 Task: Open the event Second Product Roadmap Review and Future Feature Prioritization on '2024/05/05', change the date to 2024/04/16, change the font style of the description to Times New Roman, set the availability to Away, insert an emoji Green heart, logged in from the account softage.10@softage.net and add another guest for the event, softage.2@softage.net. Change the alignment of the event description to Align right.Change the font color of the description to Light Purple and select an event charm, 
Action: Mouse moved to (295, 131)
Screenshot: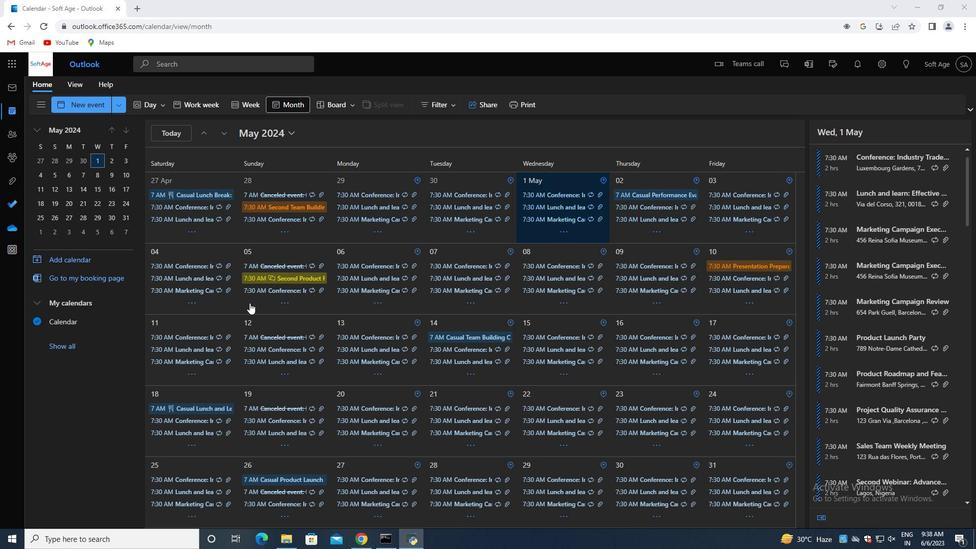 
Action: Mouse pressed left at (295, 131)
Screenshot: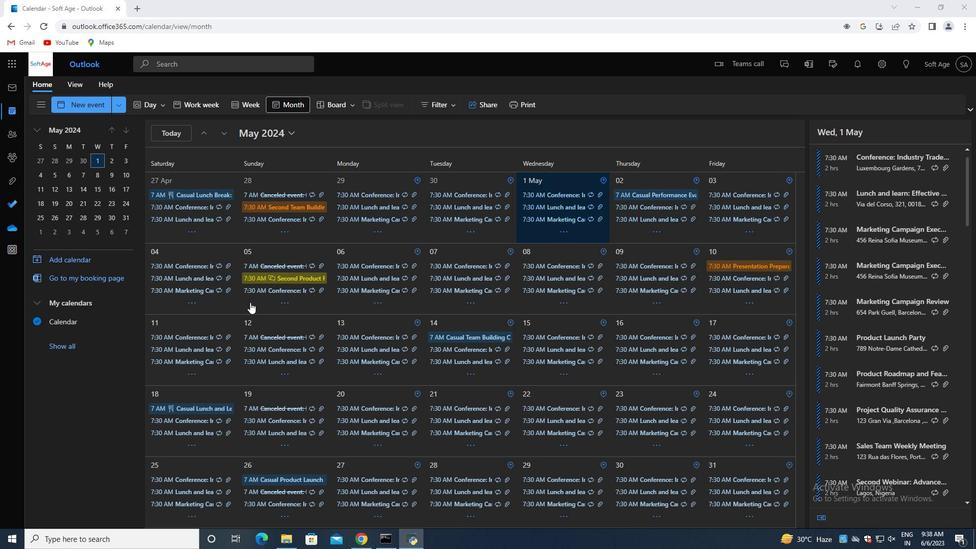 
Action: Mouse moved to (334, 157)
Screenshot: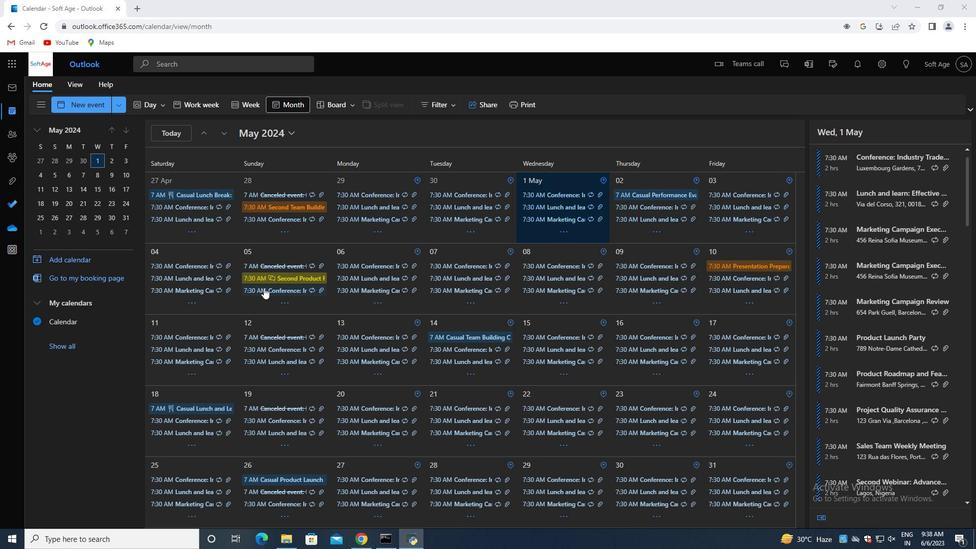 
Action: Mouse pressed left at (334, 157)
Screenshot: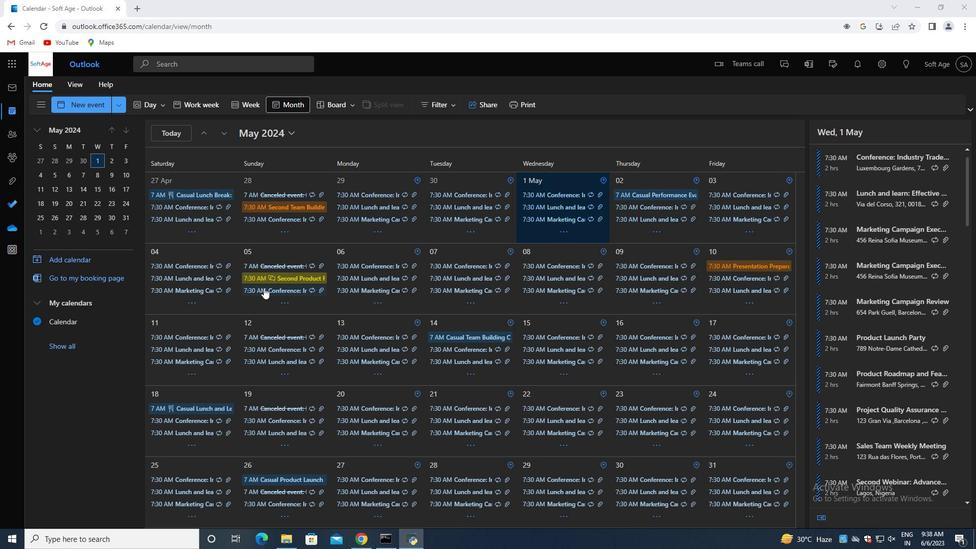 
Action: Mouse moved to (251, 210)
Screenshot: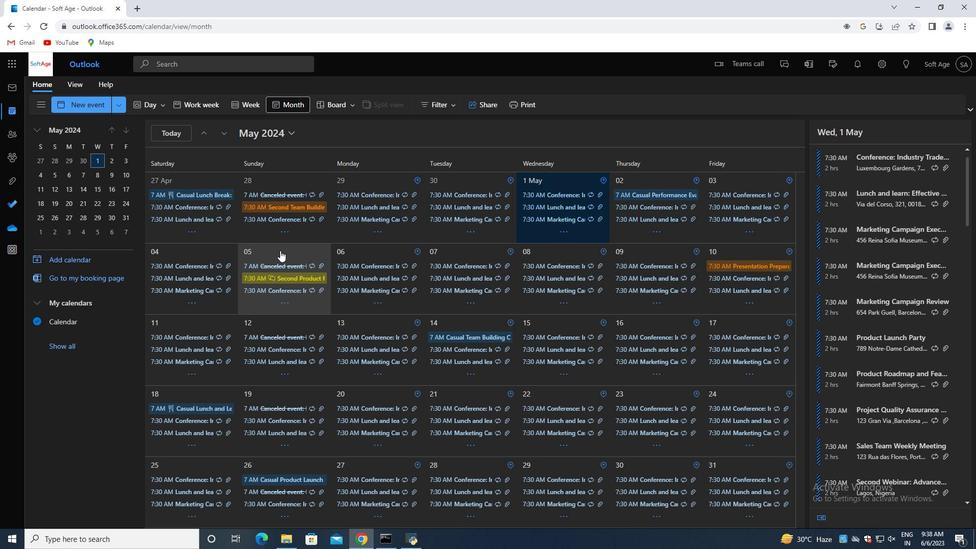 
Action: Mouse pressed left at (251, 210)
Screenshot: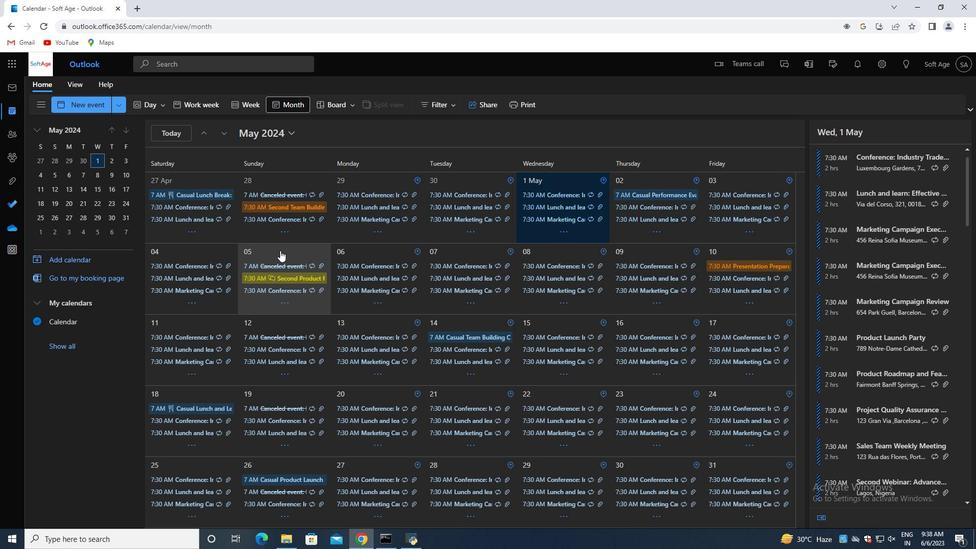 
Action: Mouse moved to (350, 342)
Screenshot: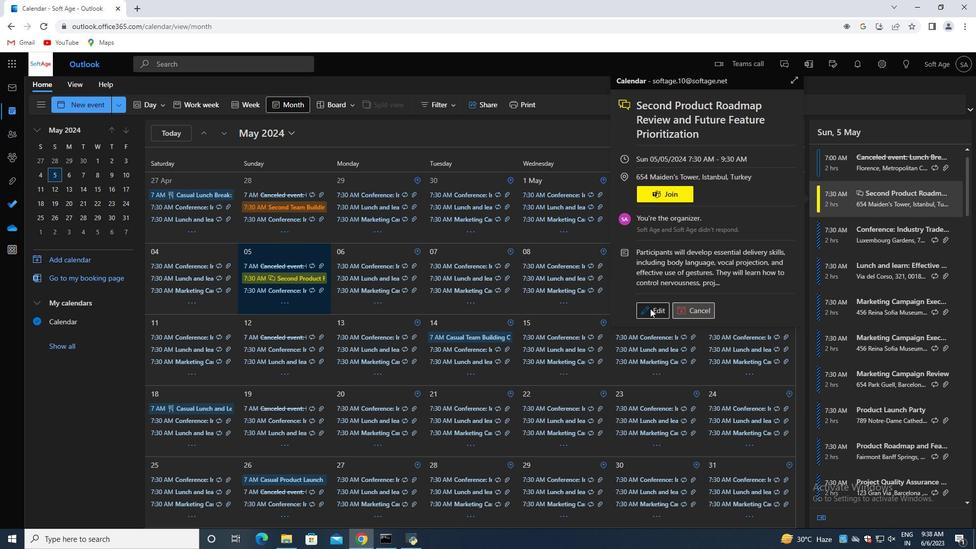 
Action: Mouse scrolled (350, 342) with delta (0, 0)
Screenshot: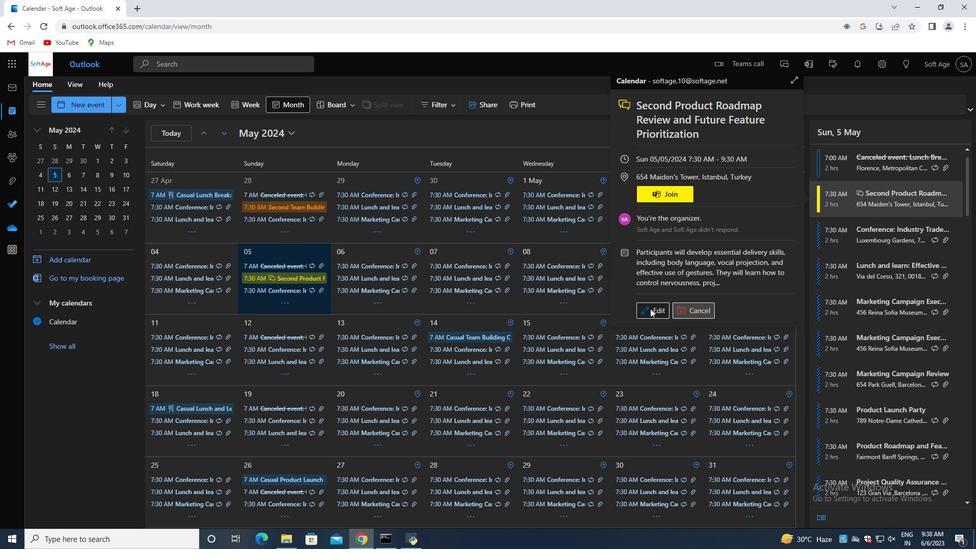 
Action: Mouse moved to (350, 342)
Screenshot: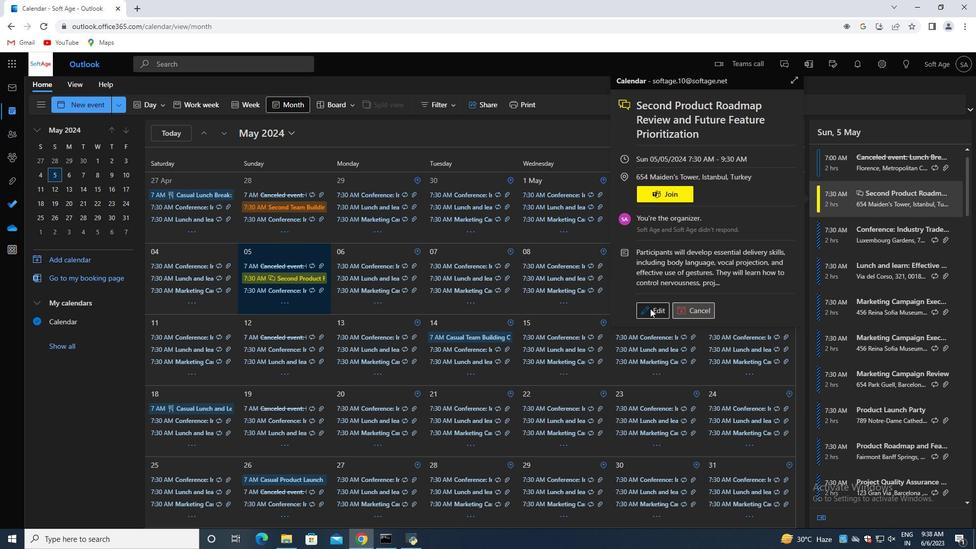 
Action: Mouse scrolled (350, 342) with delta (0, 0)
Screenshot: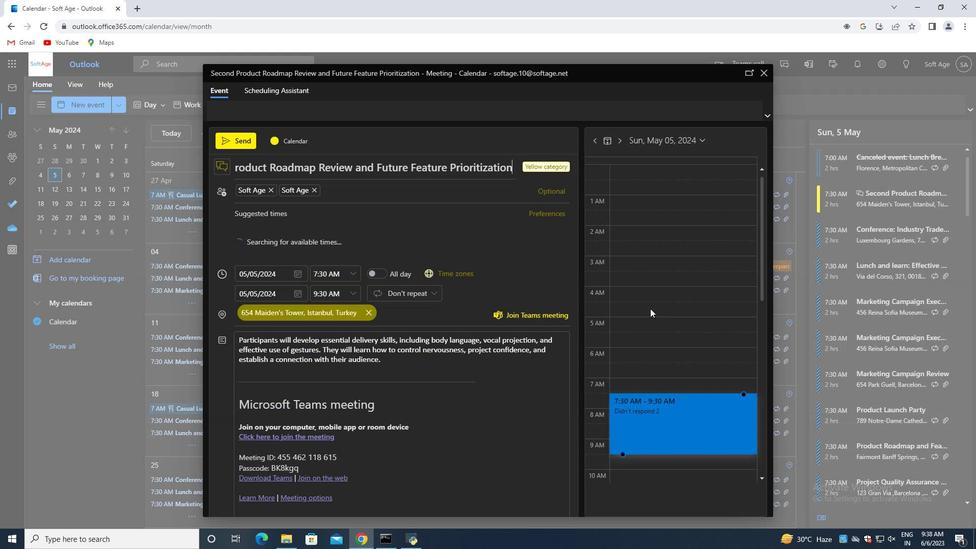 
Action: Mouse moved to (525, 138)
Screenshot: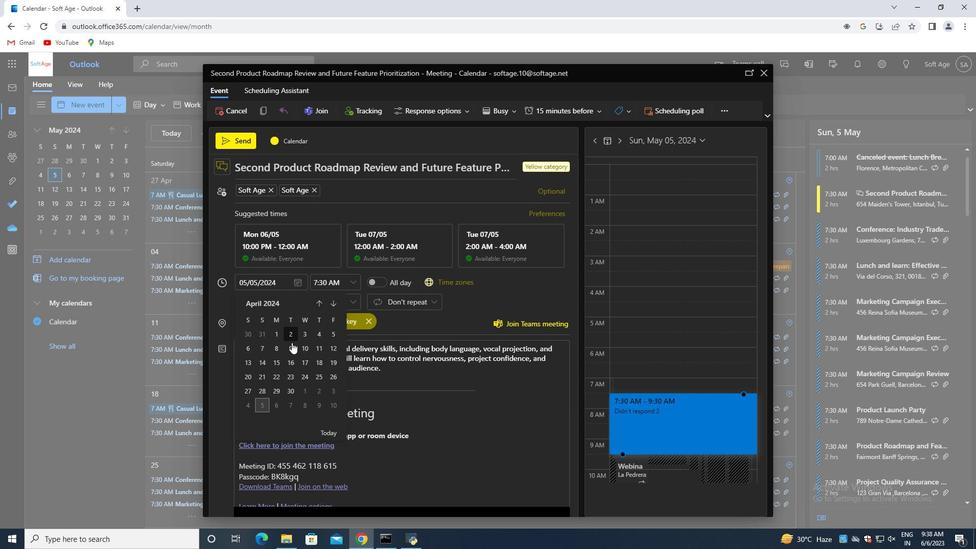 
Action: Mouse pressed left at (525, 138)
Screenshot: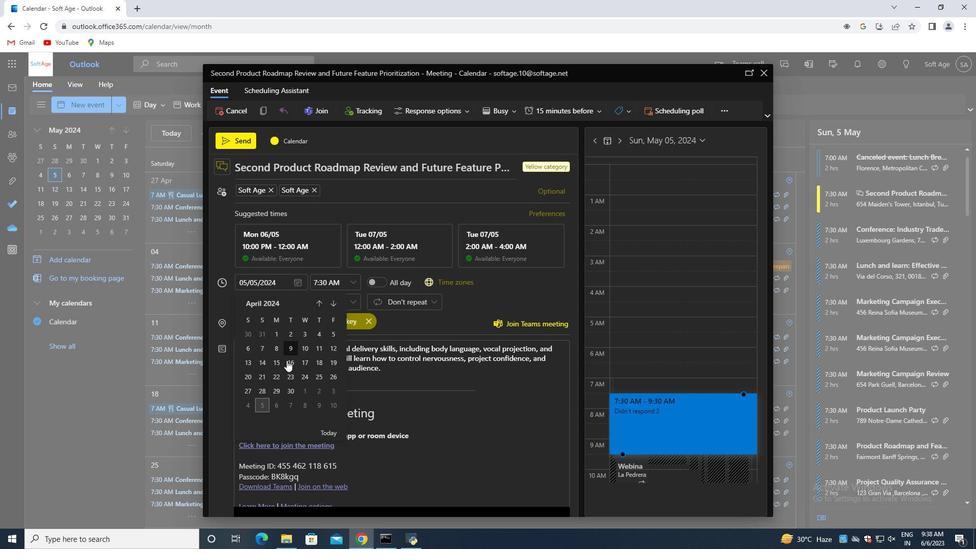
Action: Mouse moved to (280, 250)
Screenshot: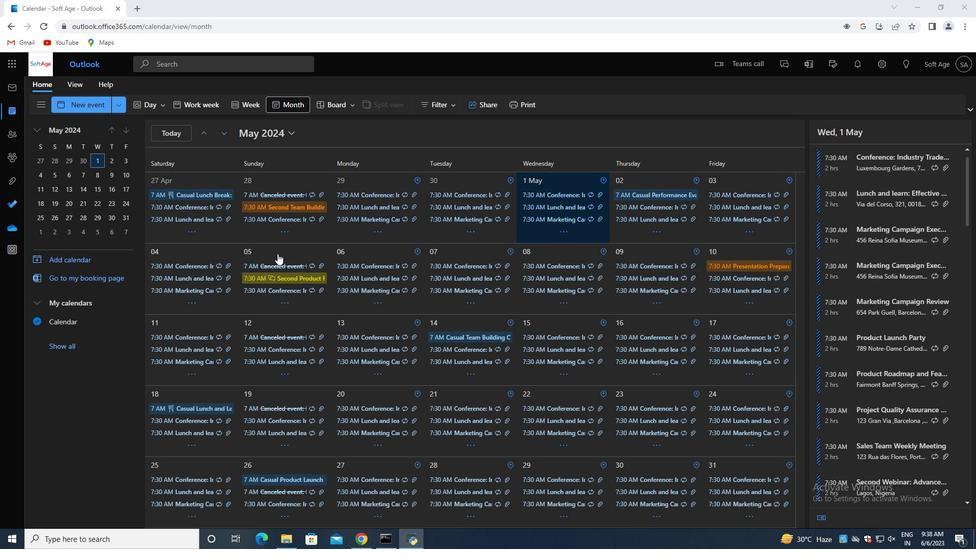 
Action: Mouse pressed left at (280, 250)
Screenshot: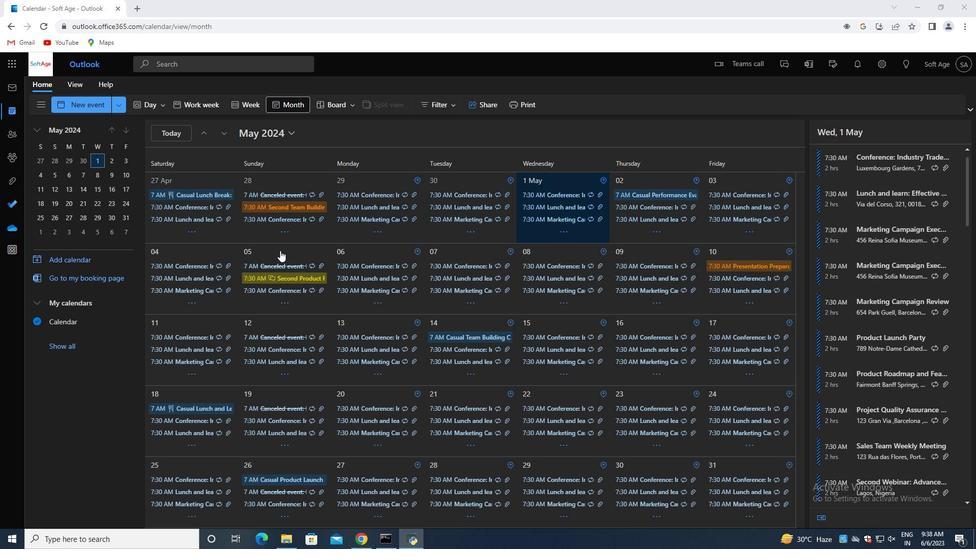 
Action: Mouse moved to (937, 210)
Screenshot: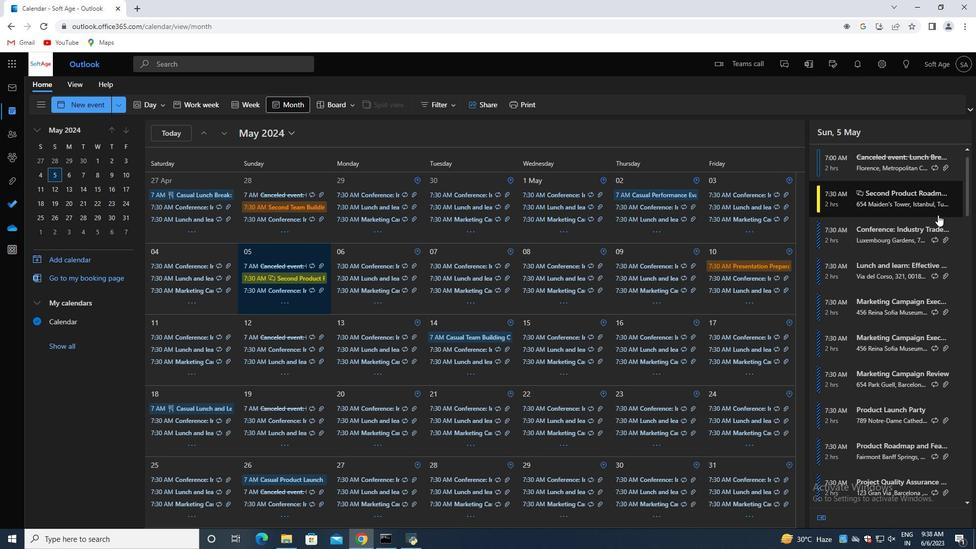 
Action: Mouse pressed left at (937, 210)
Screenshot: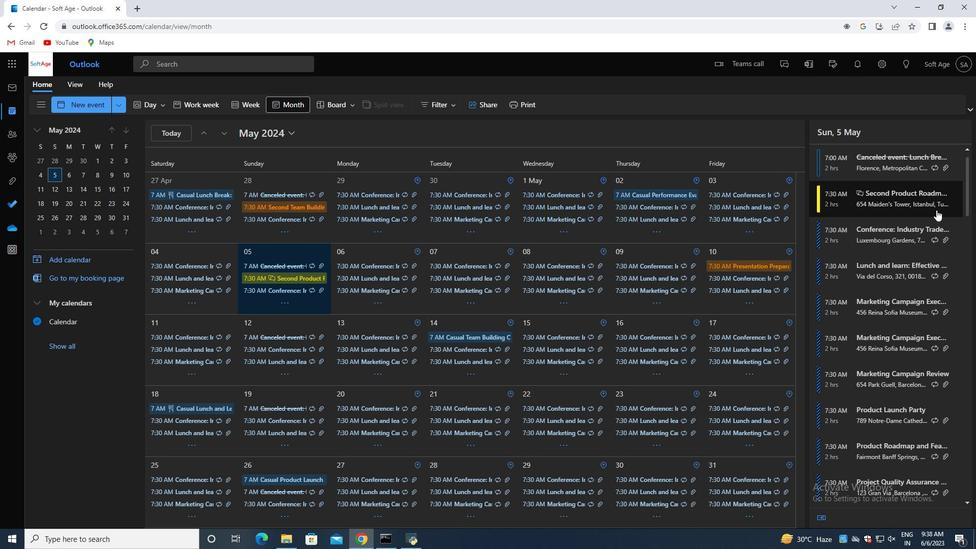 
Action: Mouse moved to (650, 308)
Screenshot: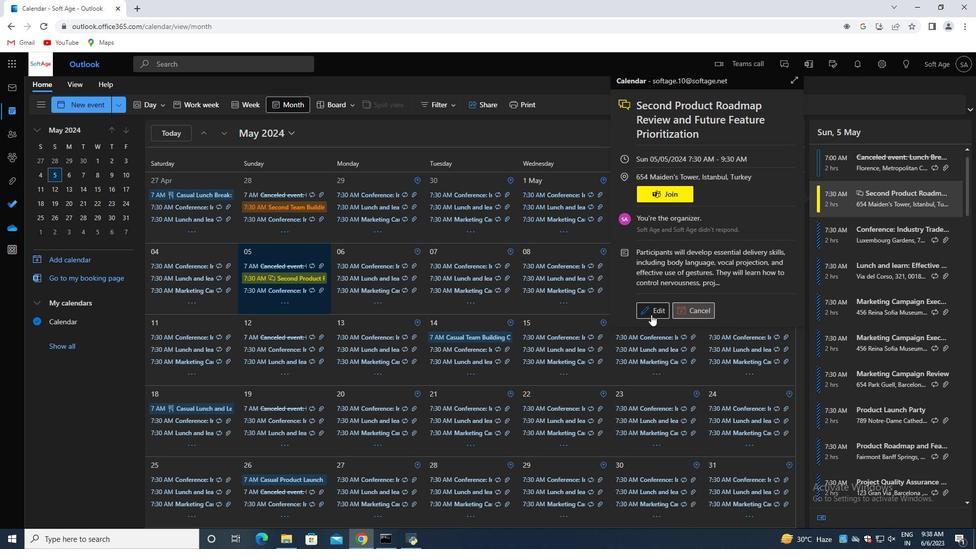 
Action: Mouse pressed left at (650, 308)
Screenshot: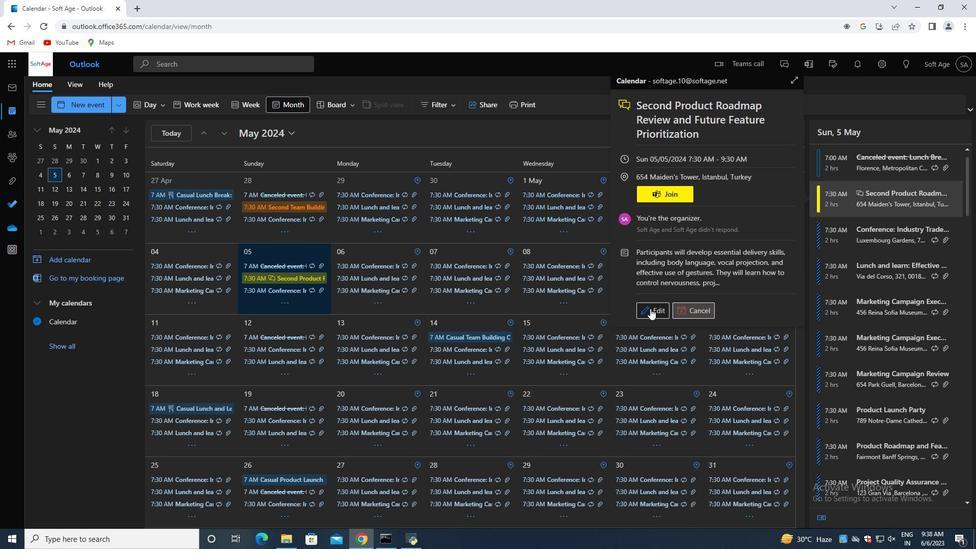 
Action: Mouse moved to (297, 279)
Screenshot: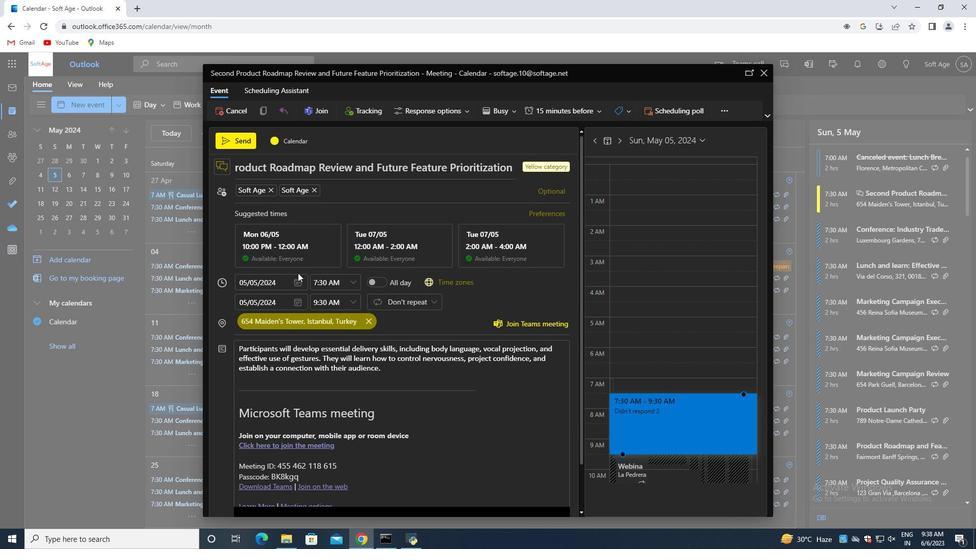 
Action: Mouse pressed left at (297, 279)
Screenshot: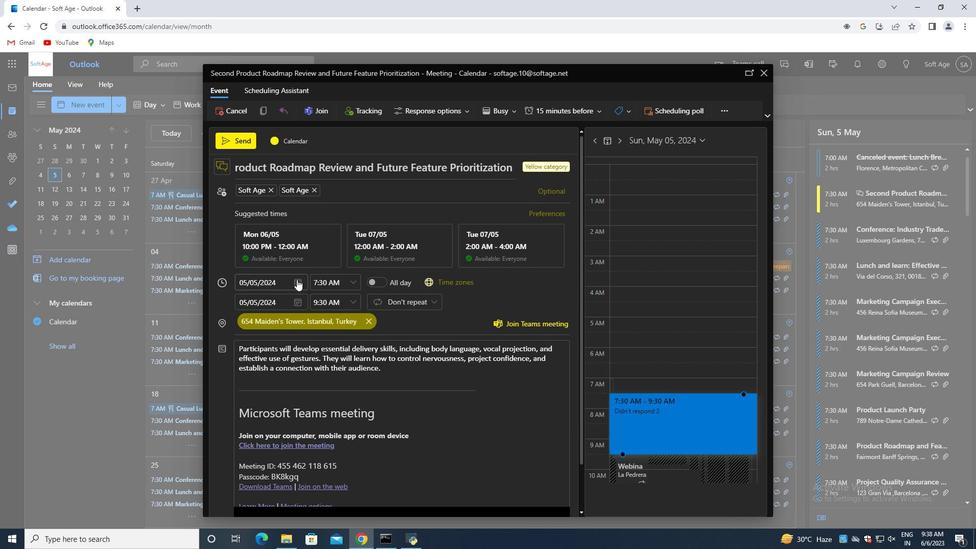 
Action: Mouse moved to (318, 302)
Screenshot: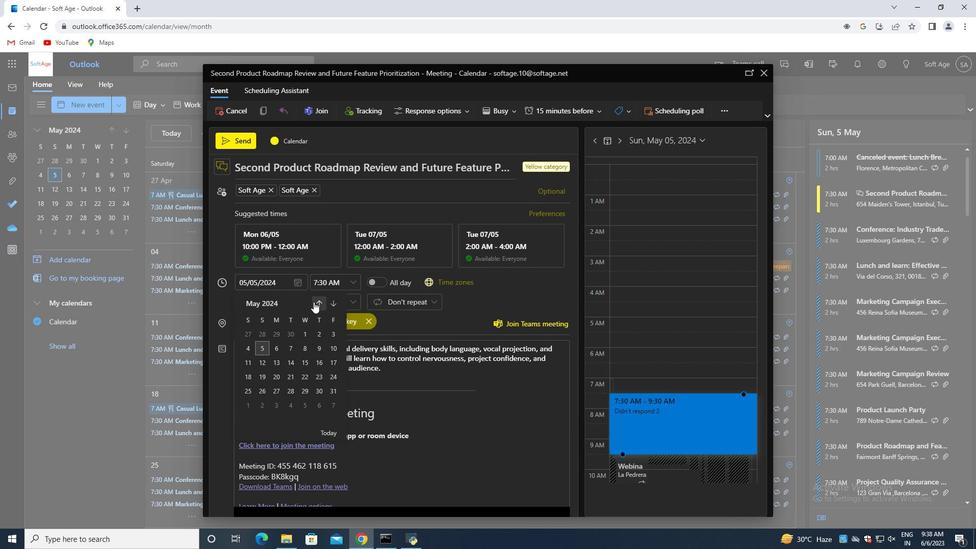 
Action: Mouse pressed left at (318, 302)
Screenshot: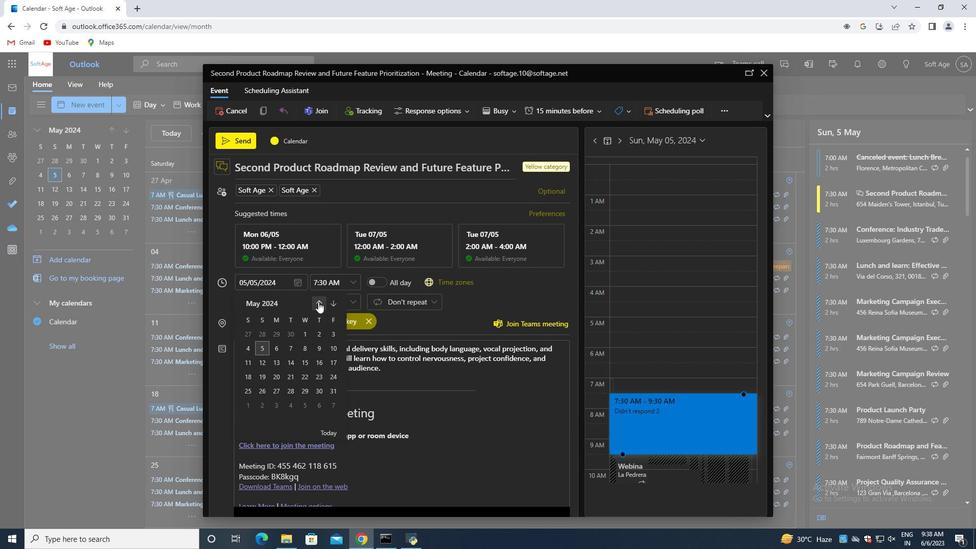 
Action: Mouse moved to (290, 361)
Screenshot: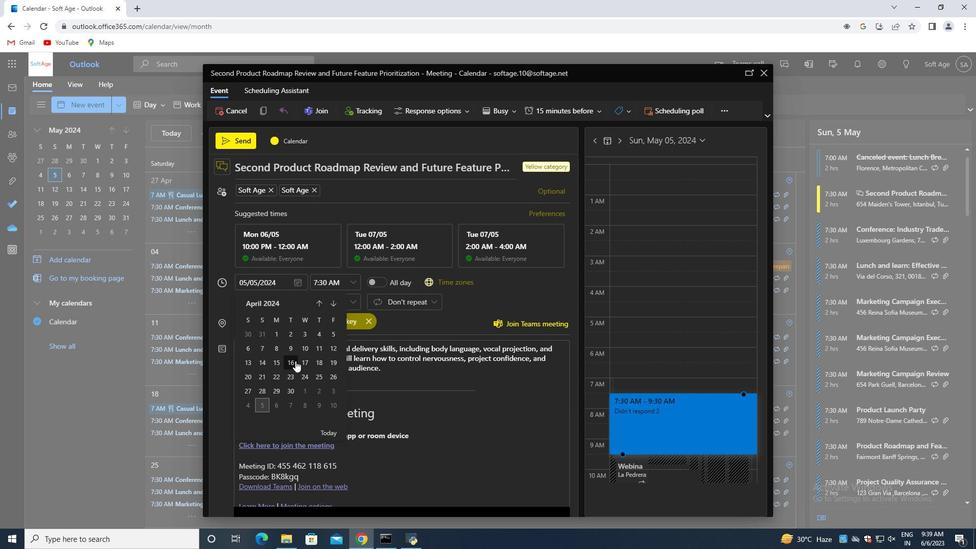 
Action: Mouse pressed left at (290, 361)
Screenshot: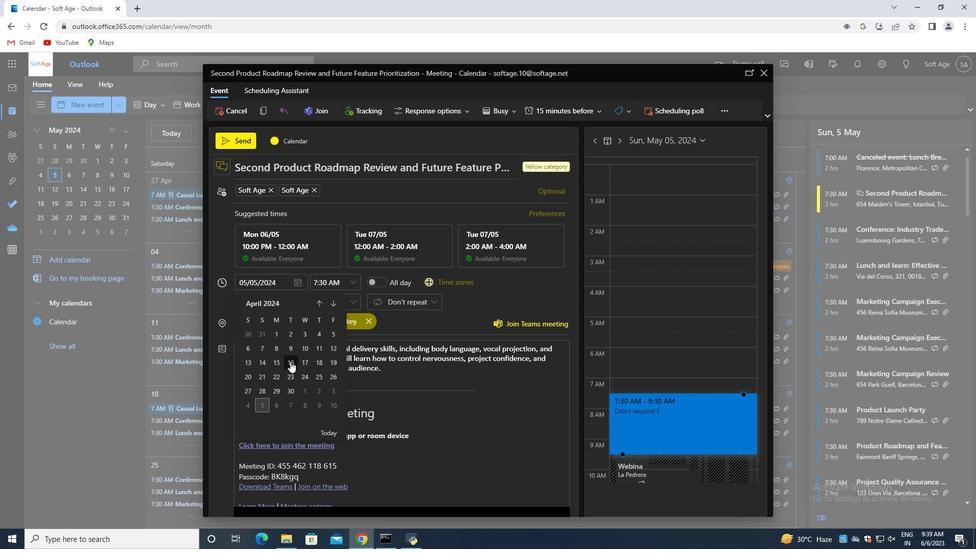 
Action: Mouse moved to (389, 370)
Screenshot: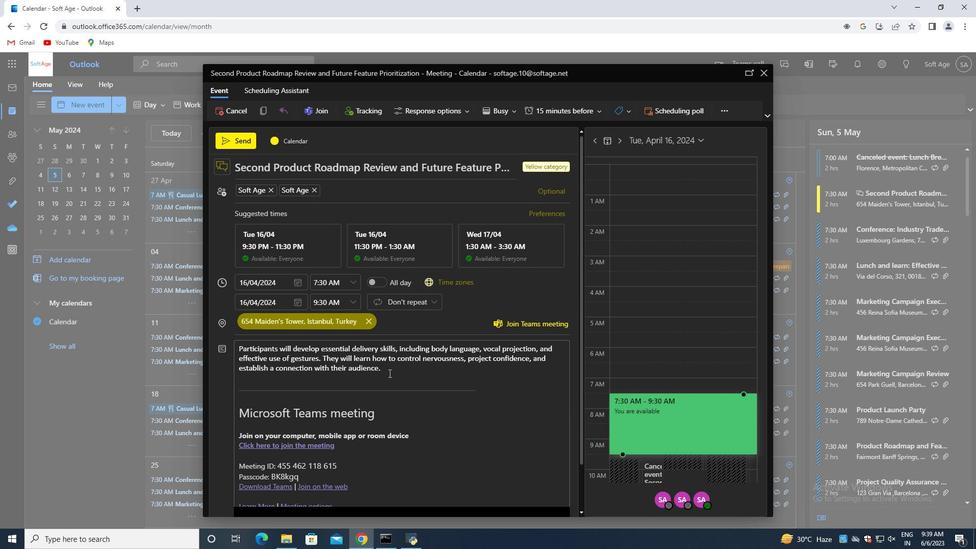 
Action: Mouse pressed left at (389, 370)
Screenshot: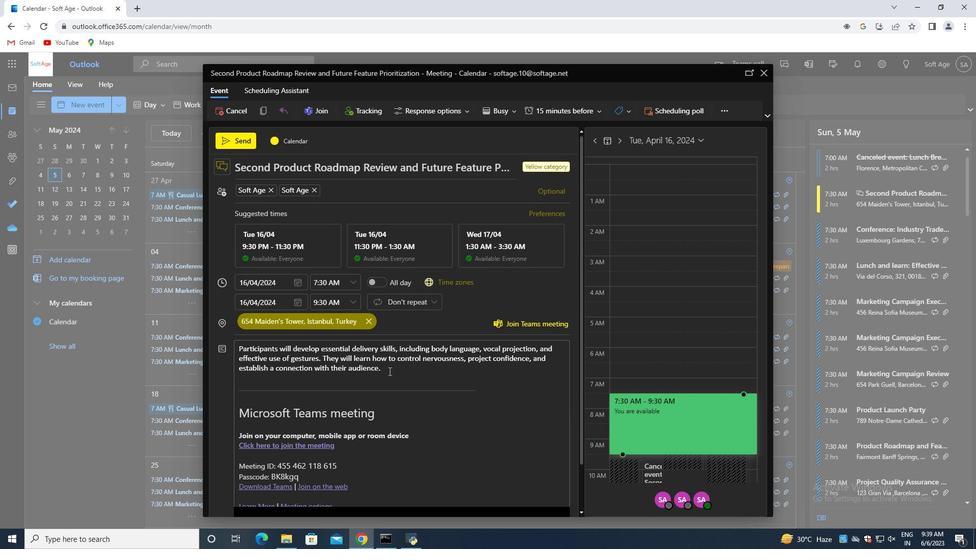 
Action: Mouse pressed left at (389, 370)
Screenshot: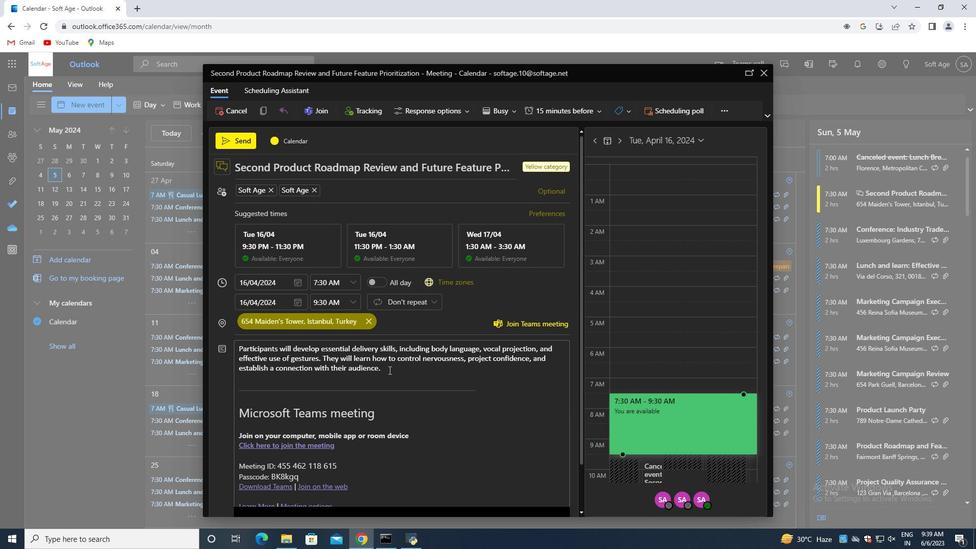 
Action: Mouse pressed left at (389, 370)
Screenshot: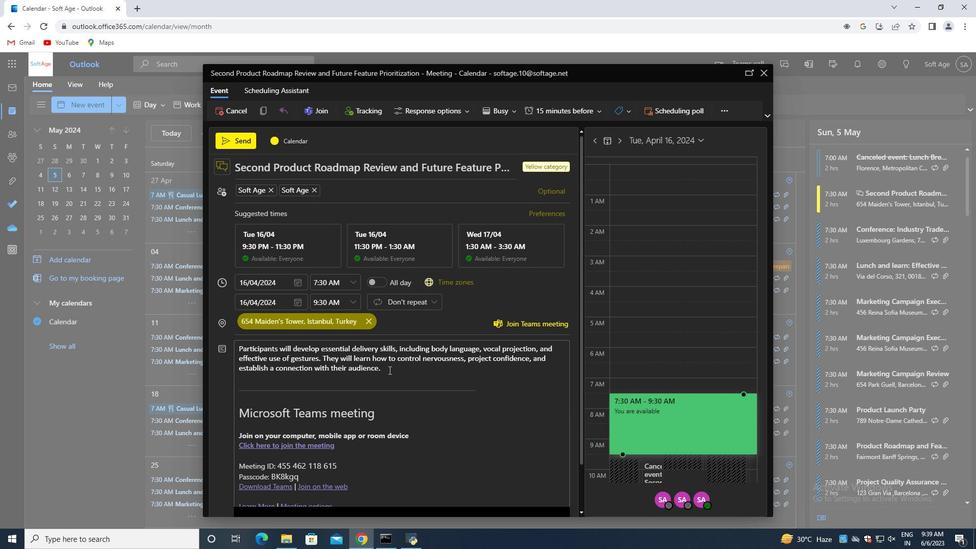
Action: Mouse pressed left at (389, 370)
Screenshot: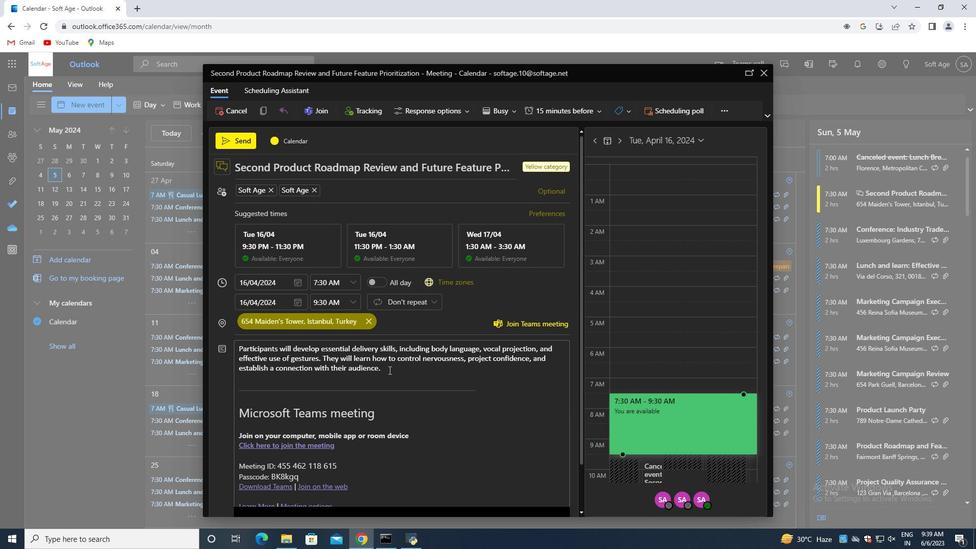 
Action: Mouse moved to (370, 410)
Screenshot: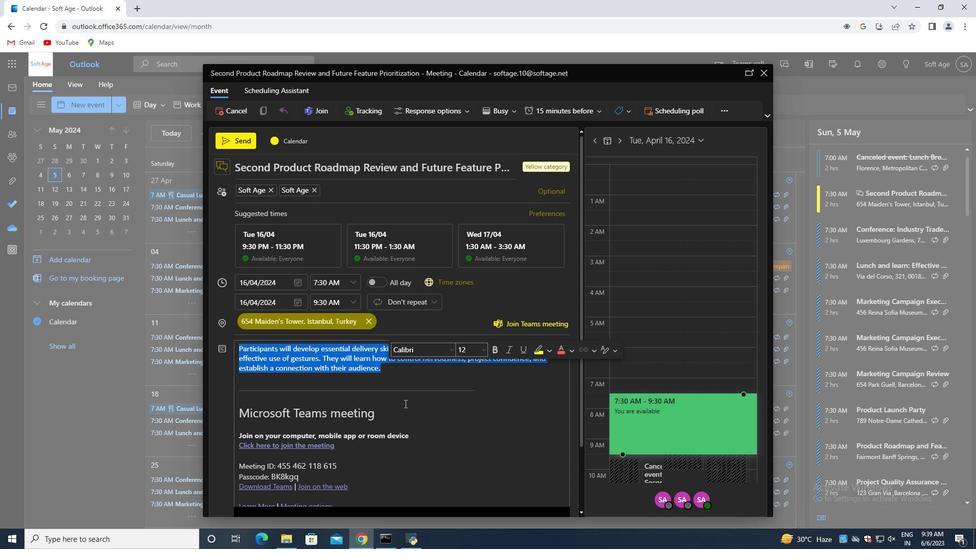 
Action: Mouse scrolled (370, 409) with delta (0, 0)
Screenshot: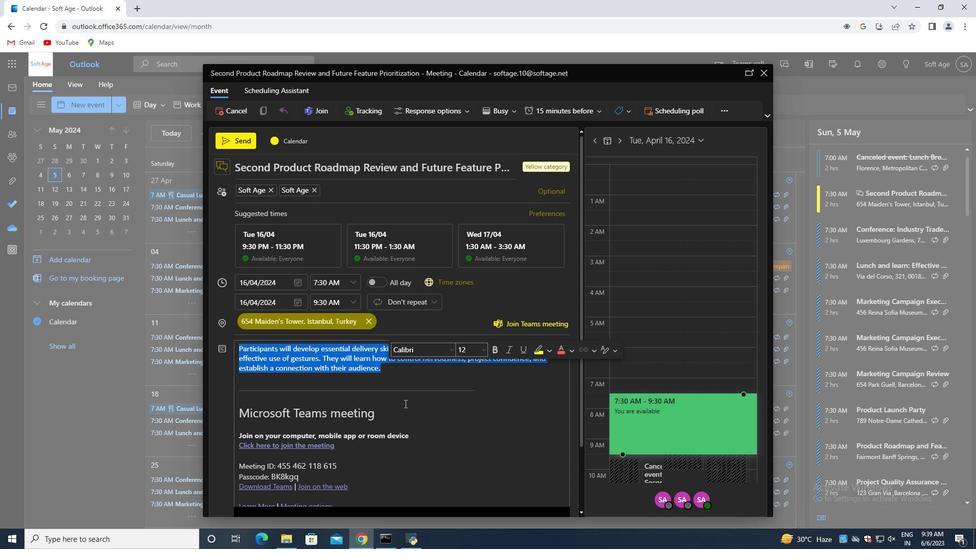 
Action: Mouse moved to (368, 411)
Screenshot: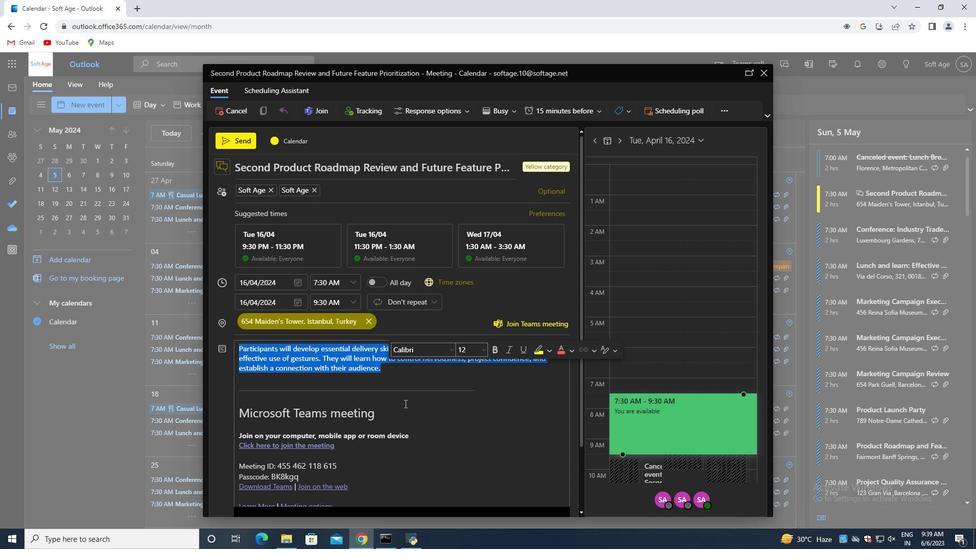 
Action: Mouse scrolled (368, 410) with delta (0, 0)
Screenshot: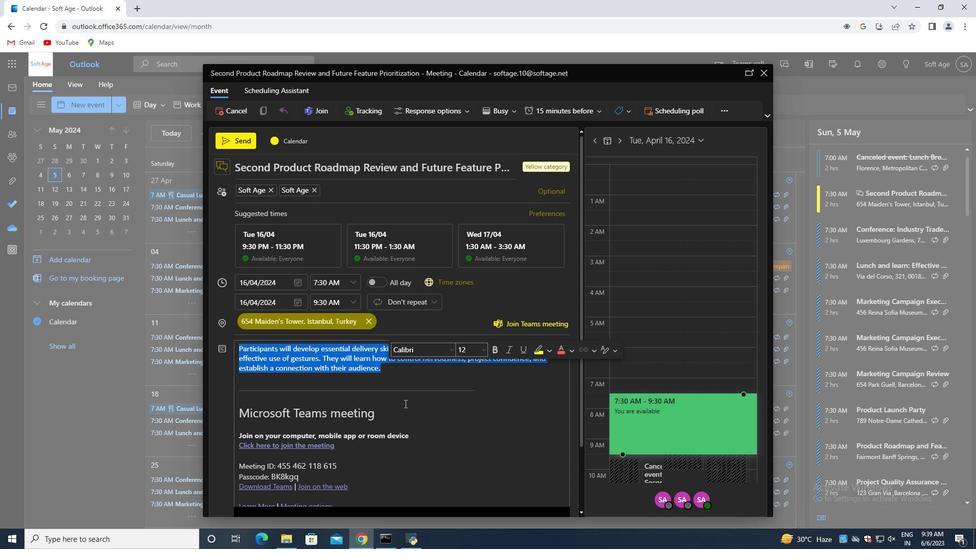 
Action: Mouse moved to (367, 413)
Screenshot: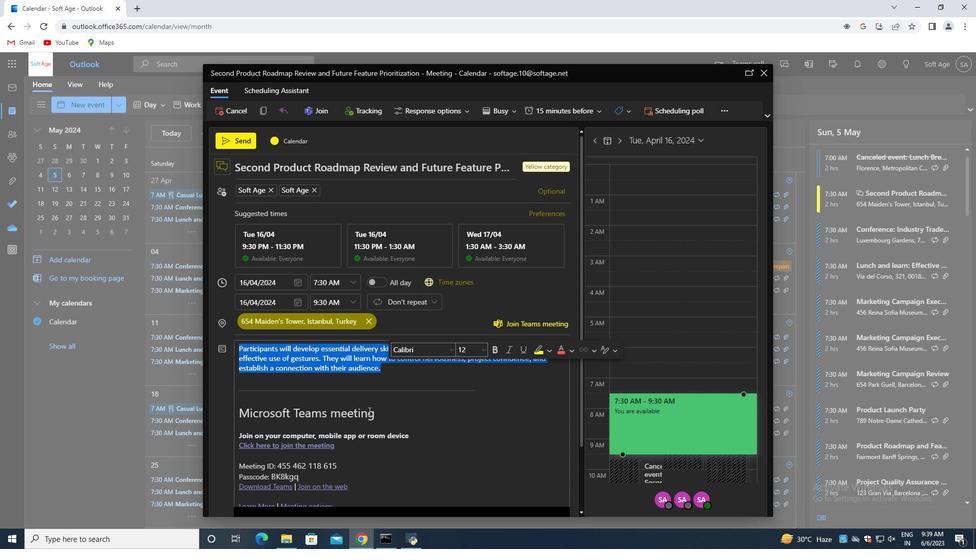 
Action: Mouse scrolled (368, 412) with delta (0, 0)
Screenshot: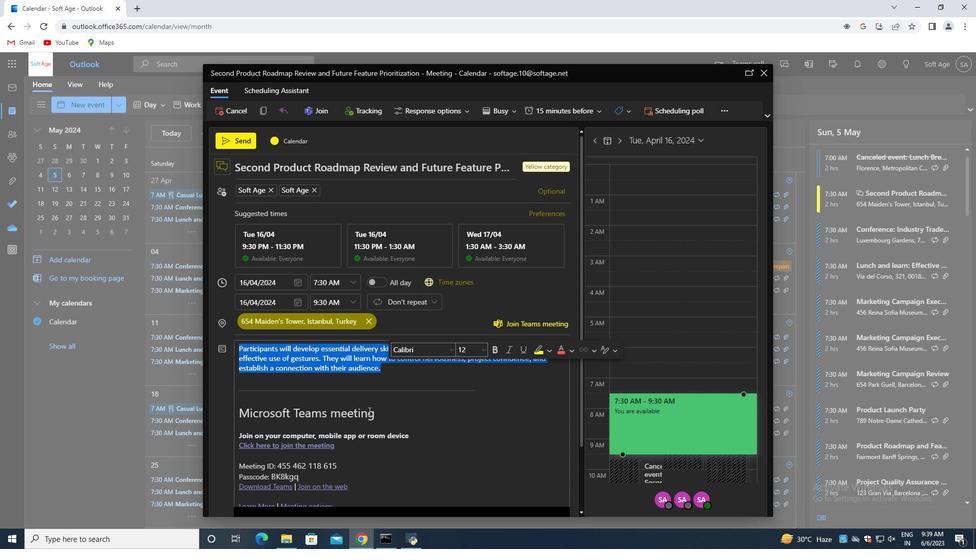 
Action: Mouse moved to (365, 415)
Screenshot: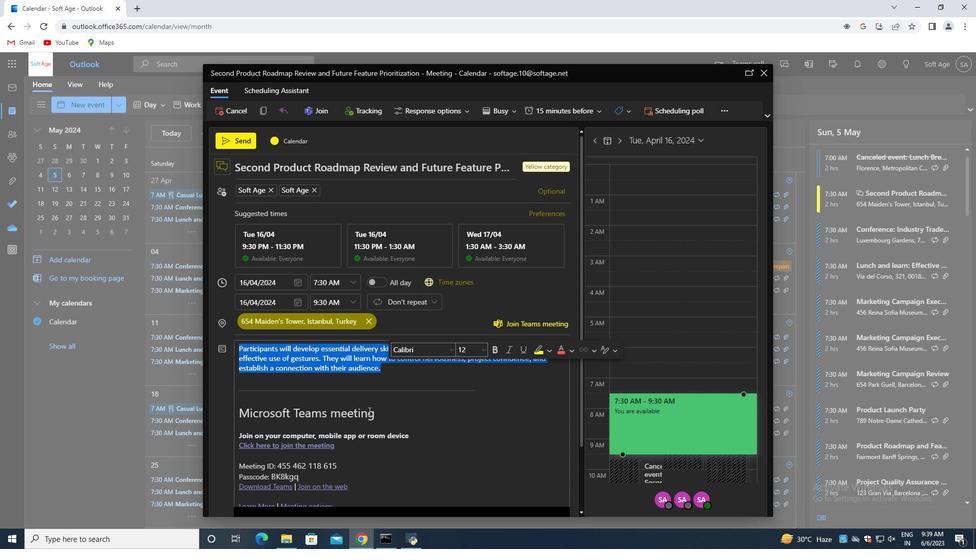 
Action: Mouse scrolled (367, 413) with delta (0, 0)
Screenshot: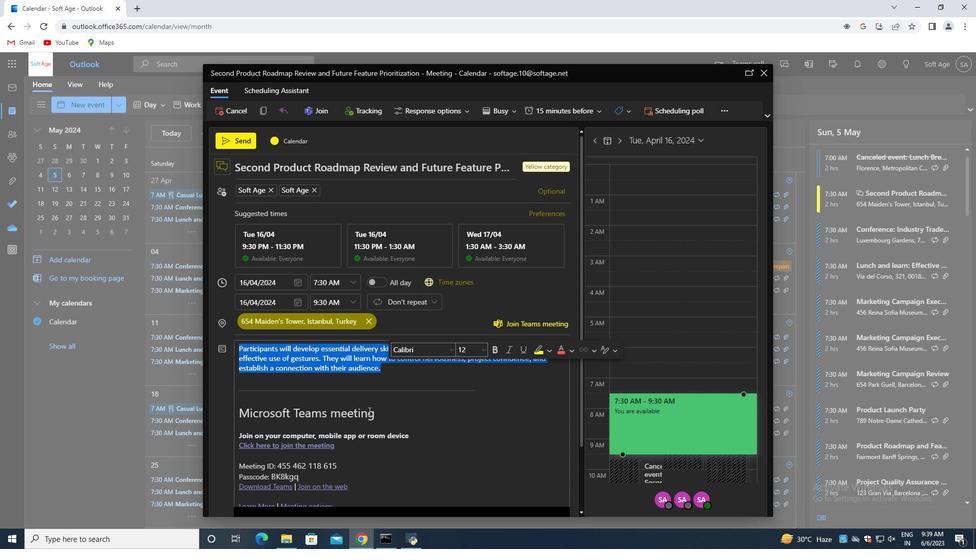 
Action: Mouse moved to (348, 415)
Screenshot: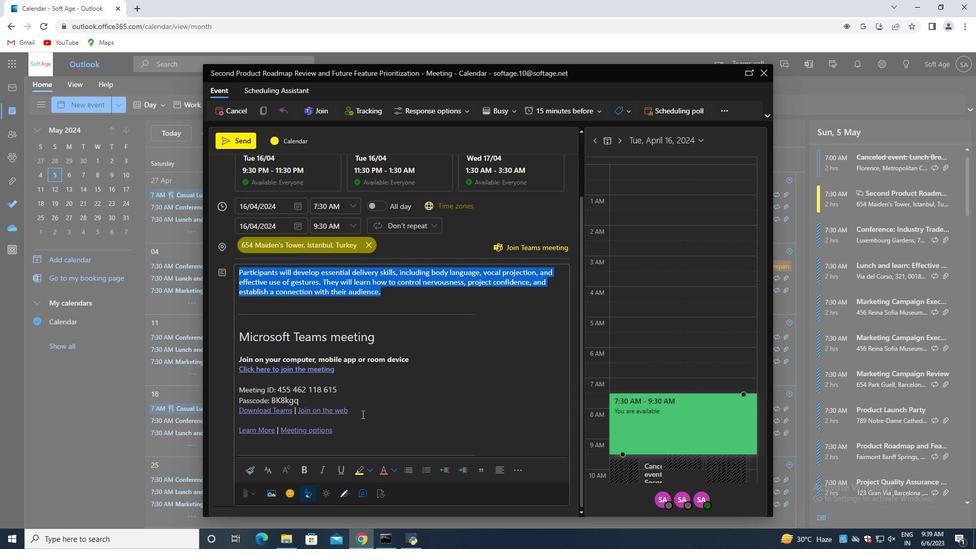 
Action: Mouse scrolled (348, 414) with delta (0, 0)
Screenshot: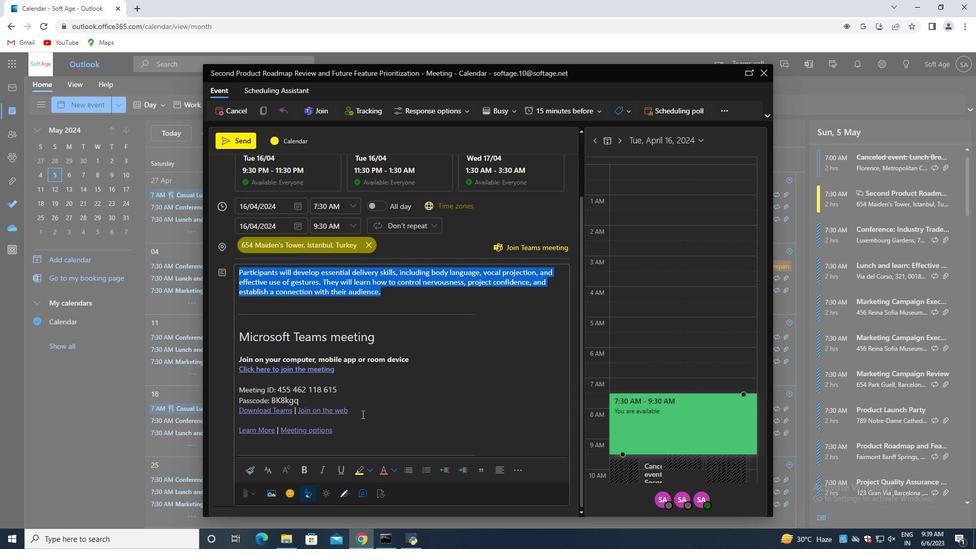 
Action: Mouse moved to (334, 421)
Screenshot: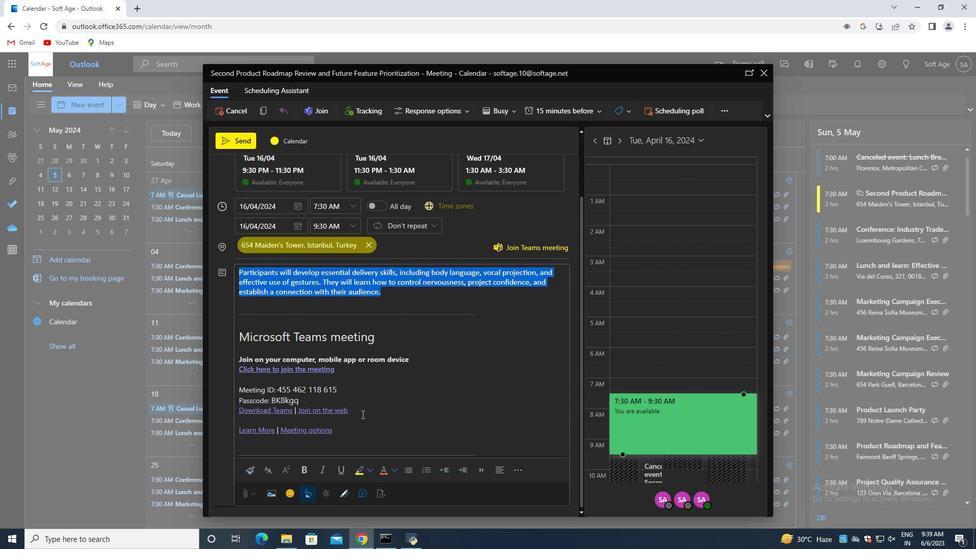 
Action: Mouse scrolled (334, 420) with delta (0, 0)
Screenshot: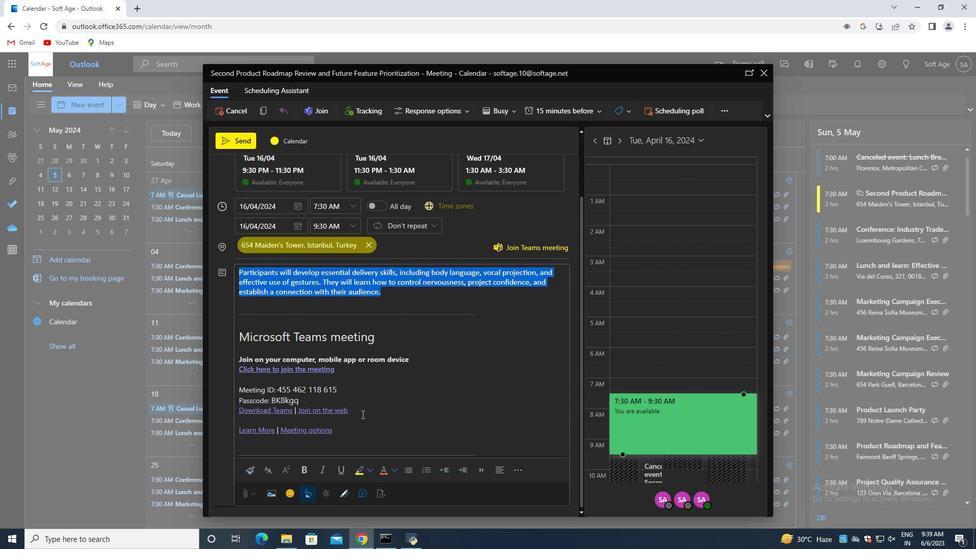
Action: Mouse moved to (264, 464)
Screenshot: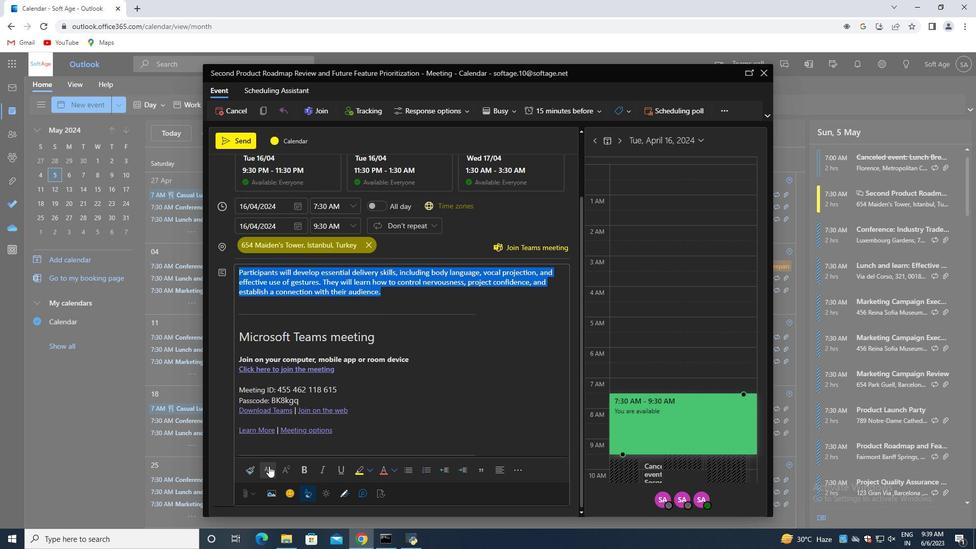 
Action: Mouse pressed left at (264, 464)
Screenshot: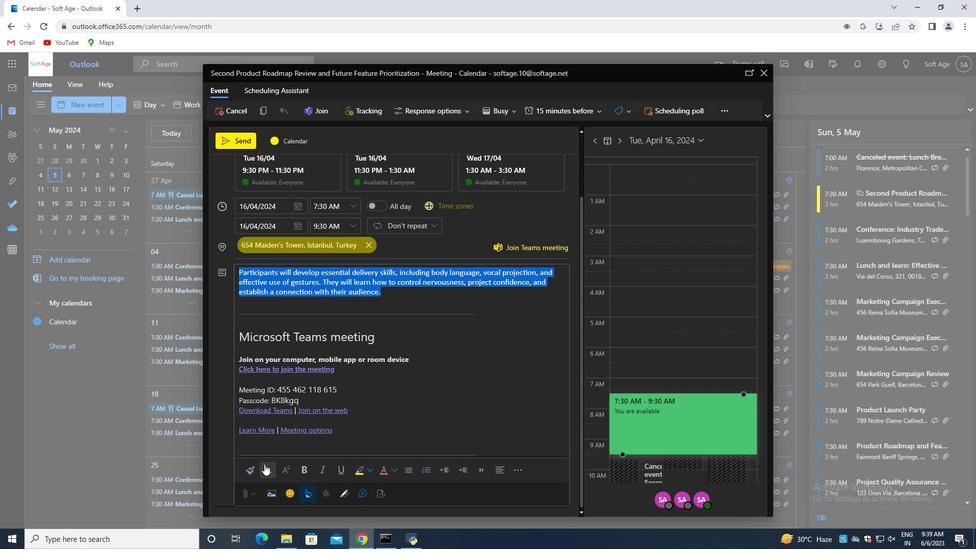 
Action: Mouse moved to (302, 402)
Screenshot: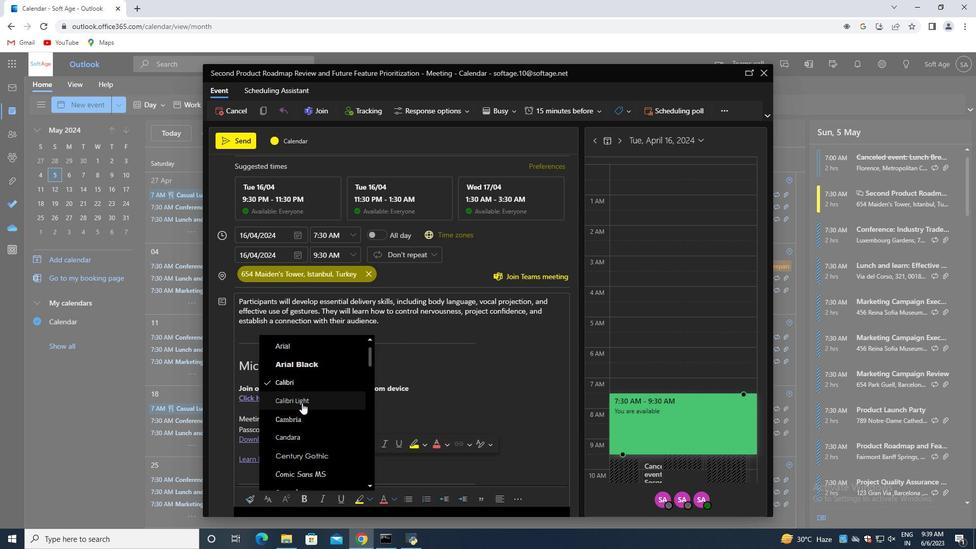 
Action: Mouse scrolled (302, 401) with delta (0, 0)
Screenshot: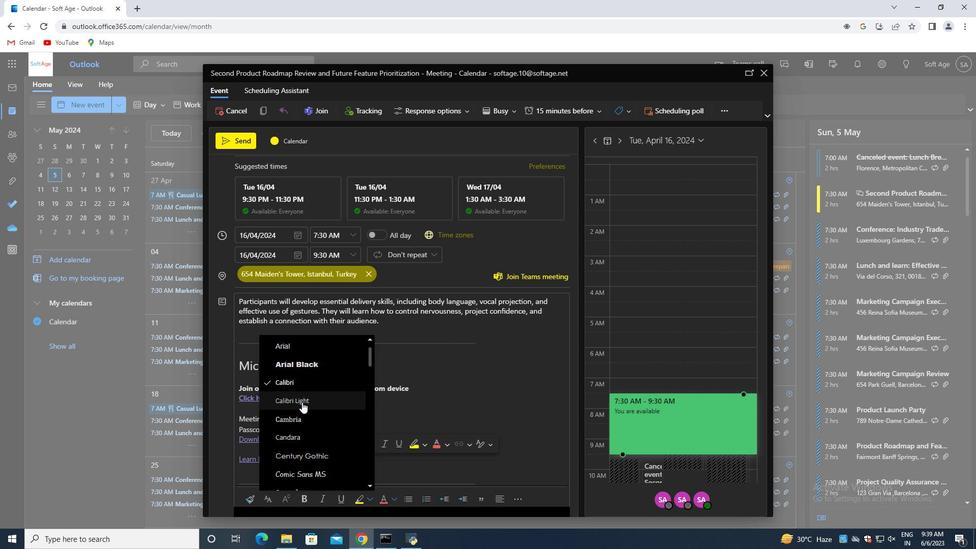 
Action: Mouse scrolled (302, 401) with delta (0, 0)
Screenshot: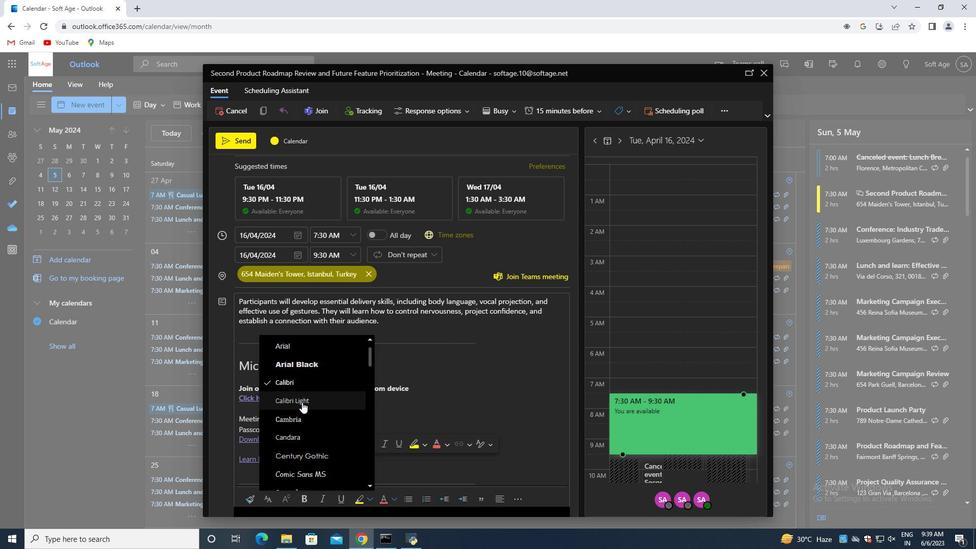 
Action: Mouse scrolled (302, 401) with delta (0, 0)
Screenshot: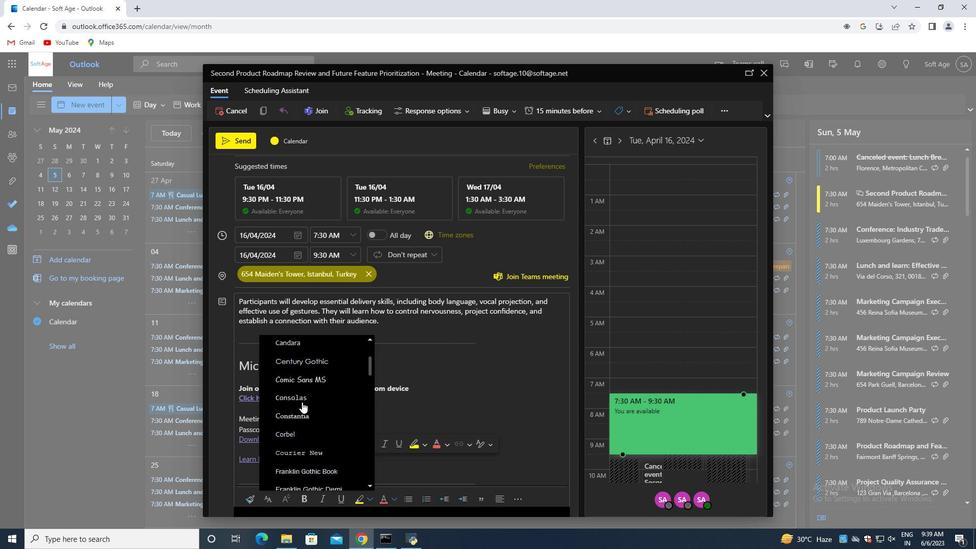 
Action: Mouse scrolled (302, 401) with delta (0, 0)
Screenshot: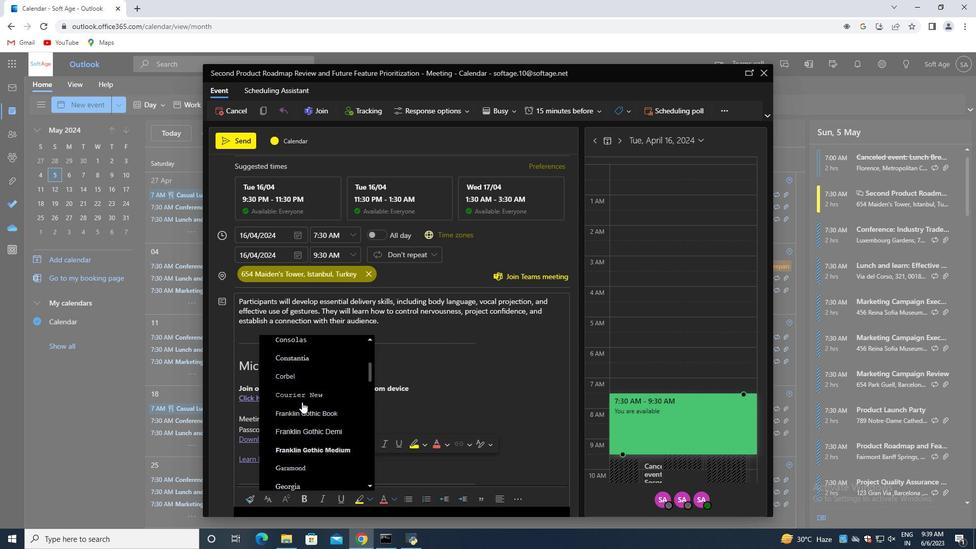 
Action: Mouse scrolled (302, 401) with delta (0, 0)
Screenshot: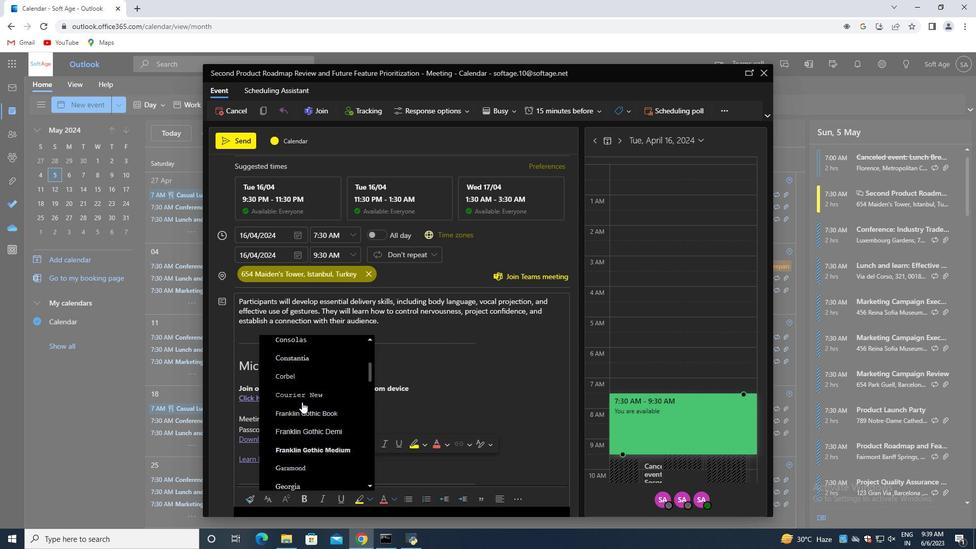 
Action: Mouse scrolled (302, 401) with delta (0, 0)
Screenshot: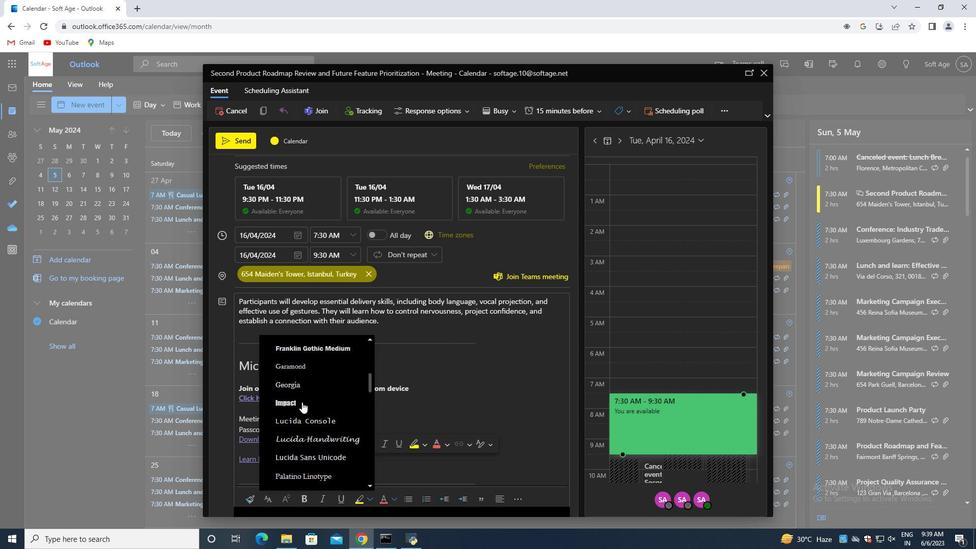 
Action: Mouse scrolled (302, 401) with delta (0, 0)
Screenshot: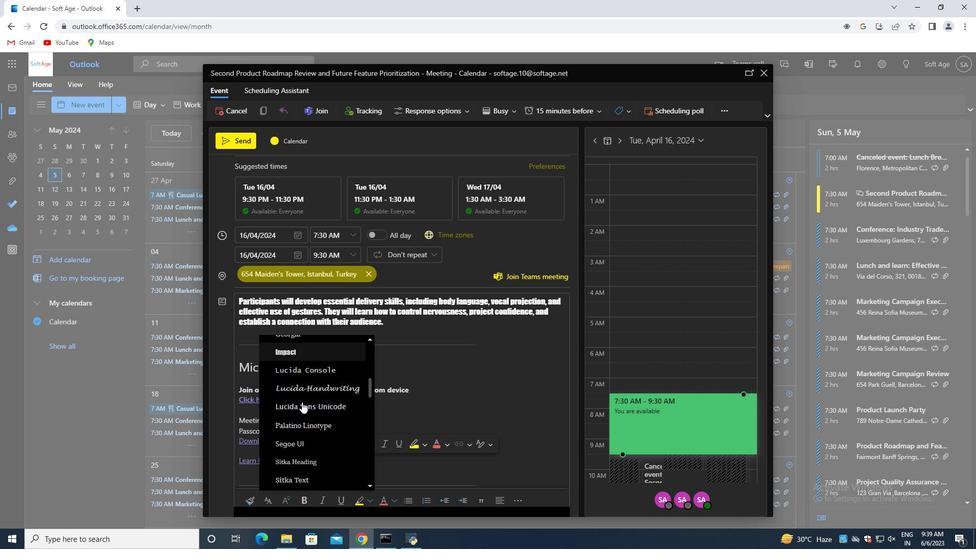 
Action: Mouse scrolled (302, 401) with delta (0, 0)
Screenshot: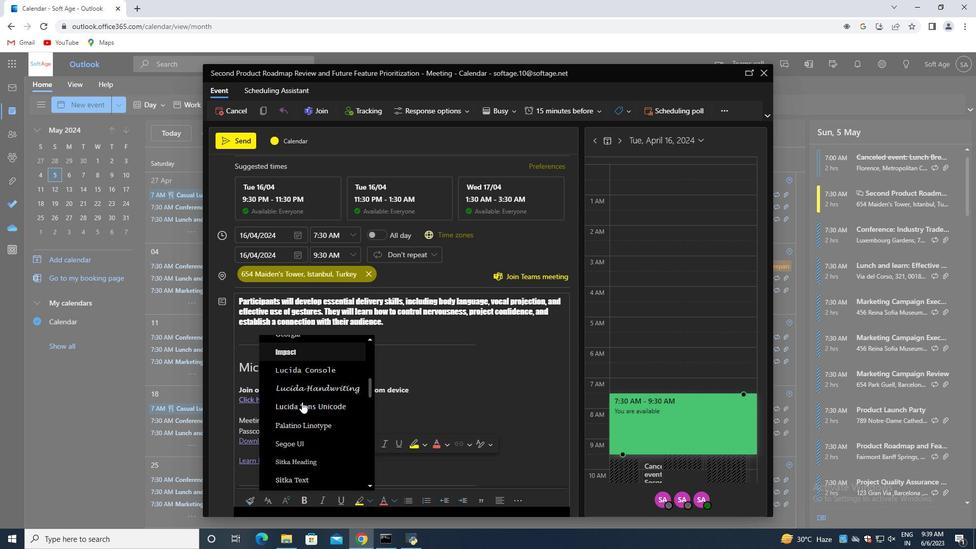 
Action: Mouse scrolled (302, 401) with delta (0, 0)
Screenshot: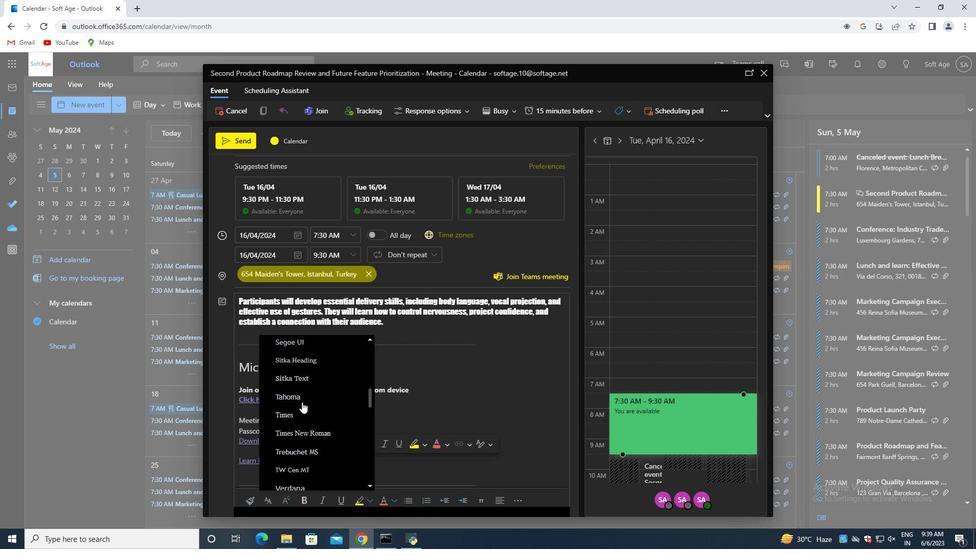 
Action: Mouse moved to (302, 407)
Screenshot: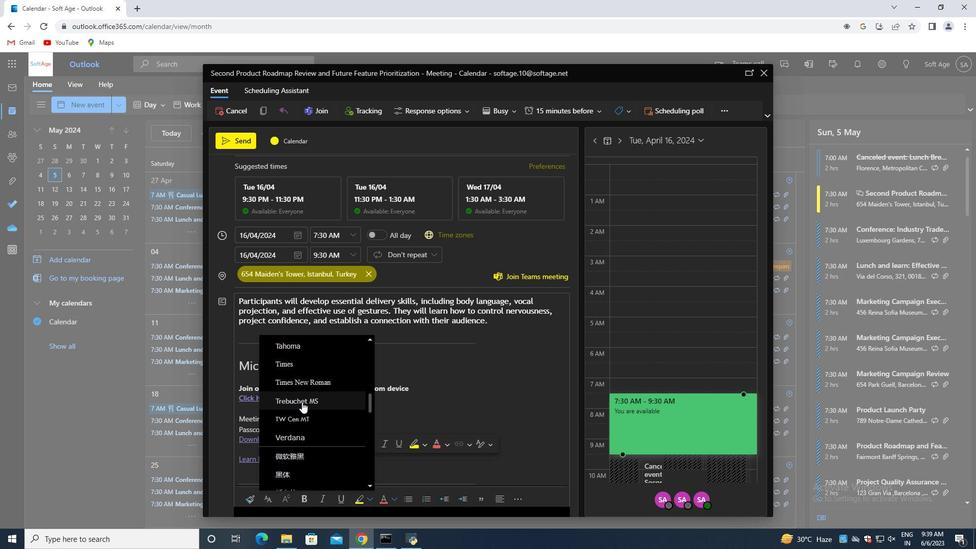 
Action: Mouse scrolled (302, 407) with delta (0, 0)
Screenshot: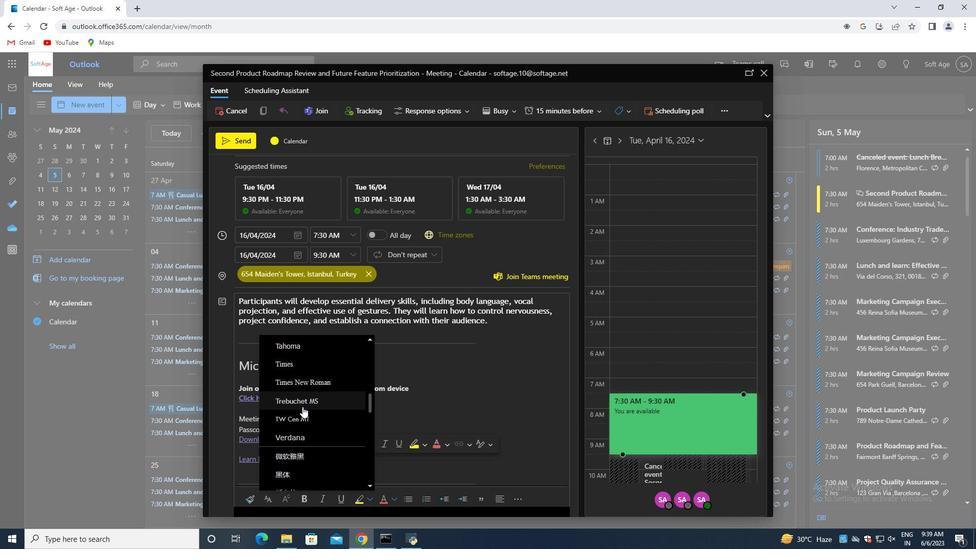 
Action: Mouse moved to (308, 435)
Screenshot: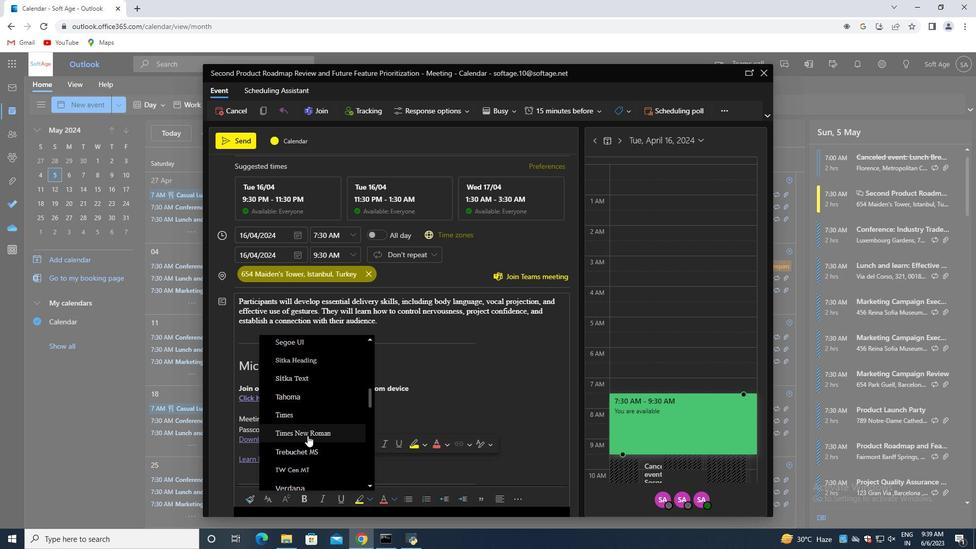 
Action: Mouse pressed left at (308, 435)
Screenshot: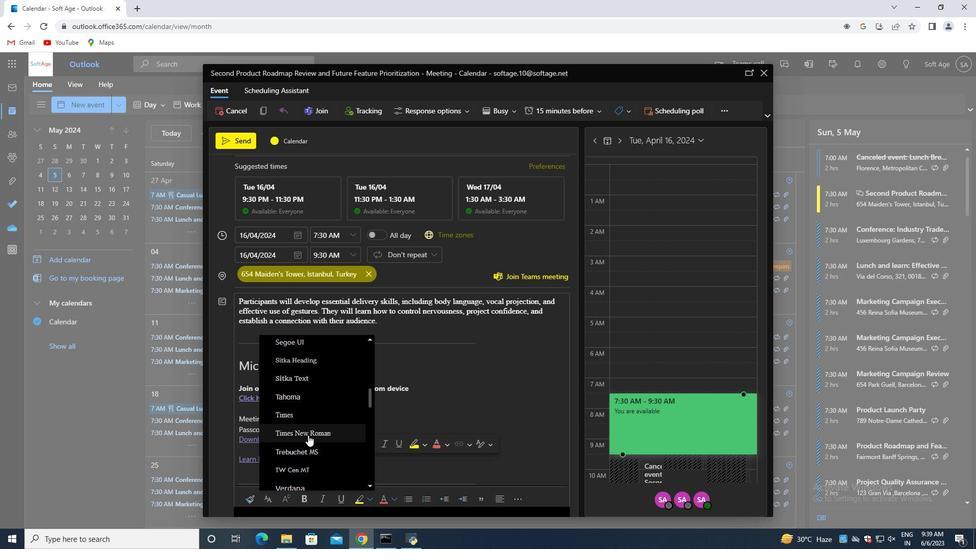 
Action: Mouse moved to (494, 342)
Screenshot: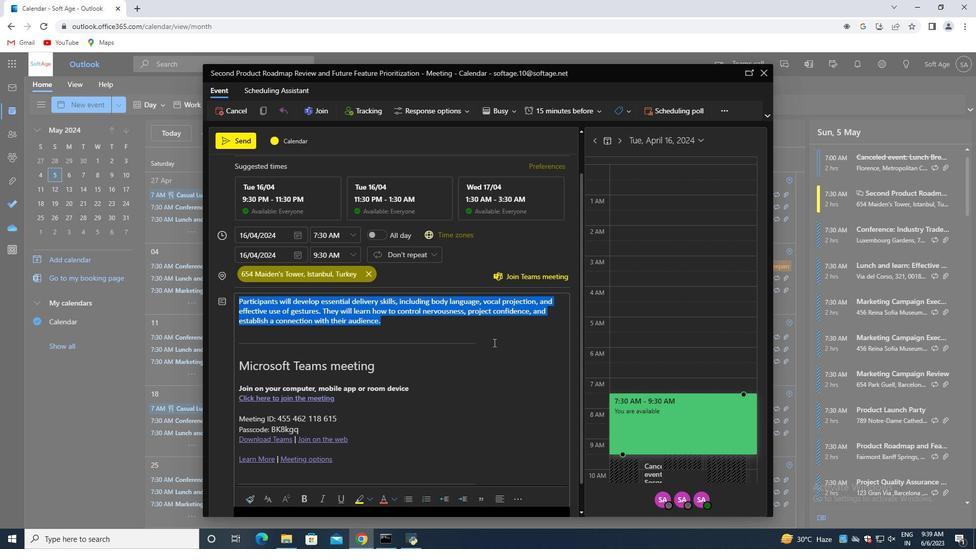 
Action: Mouse scrolled (494, 343) with delta (0, 0)
Screenshot: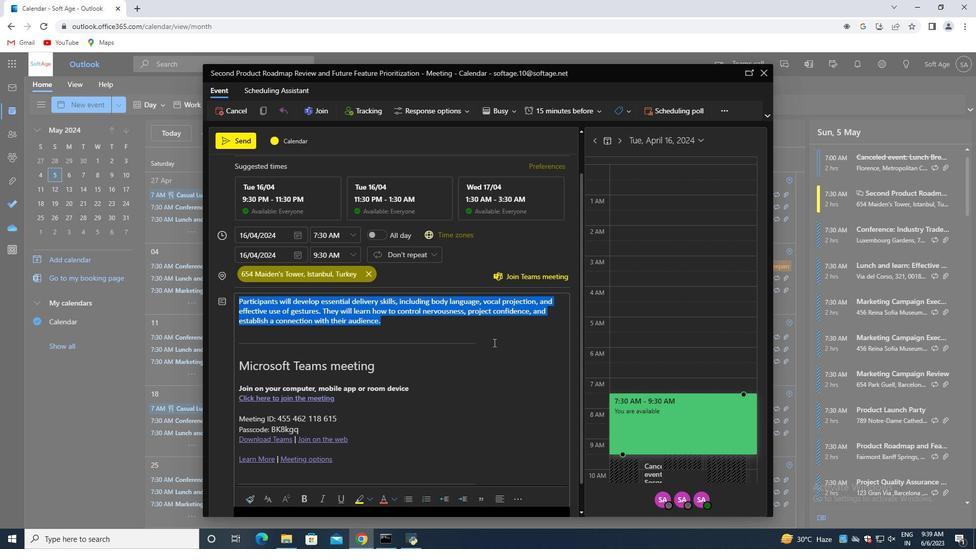 
Action: Mouse scrolled (494, 343) with delta (0, 0)
Screenshot: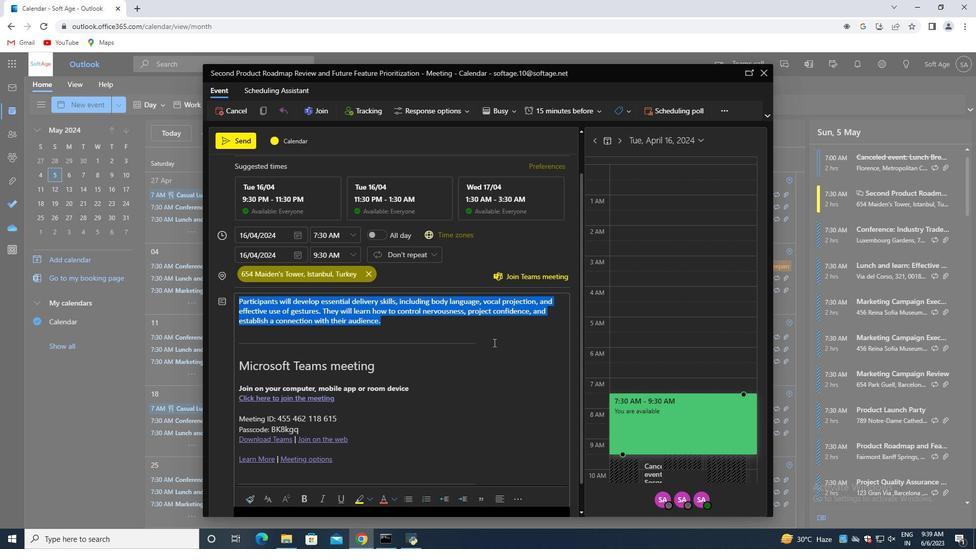
Action: Mouse moved to (490, 377)
Screenshot: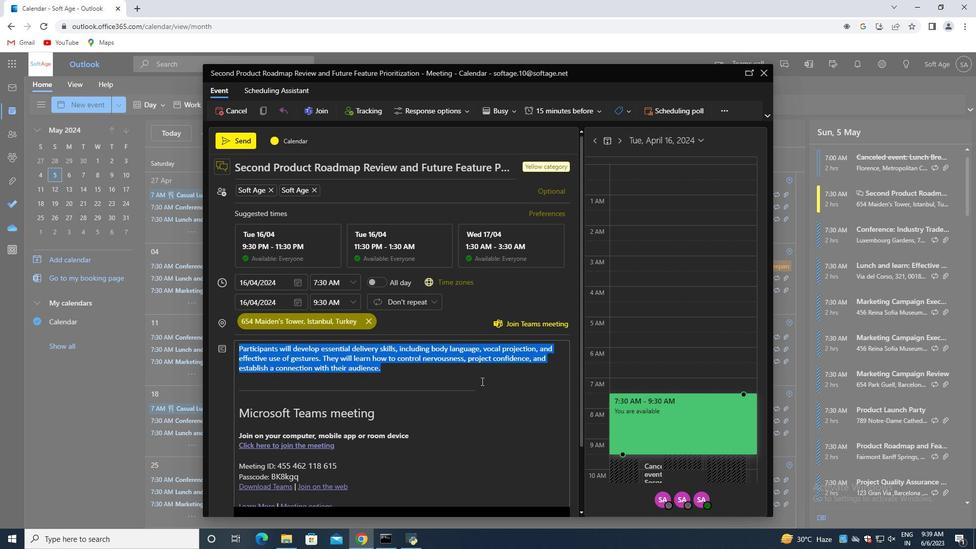 
Action: Mouse pressed left at (490, 377)
Screenshot: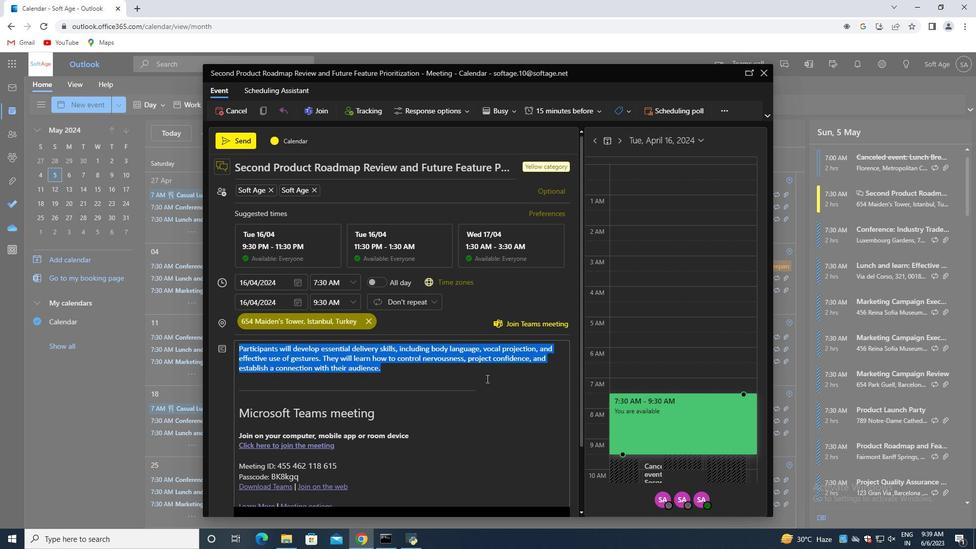 
Action: Mouse moved to (506, 113)
Screenshot: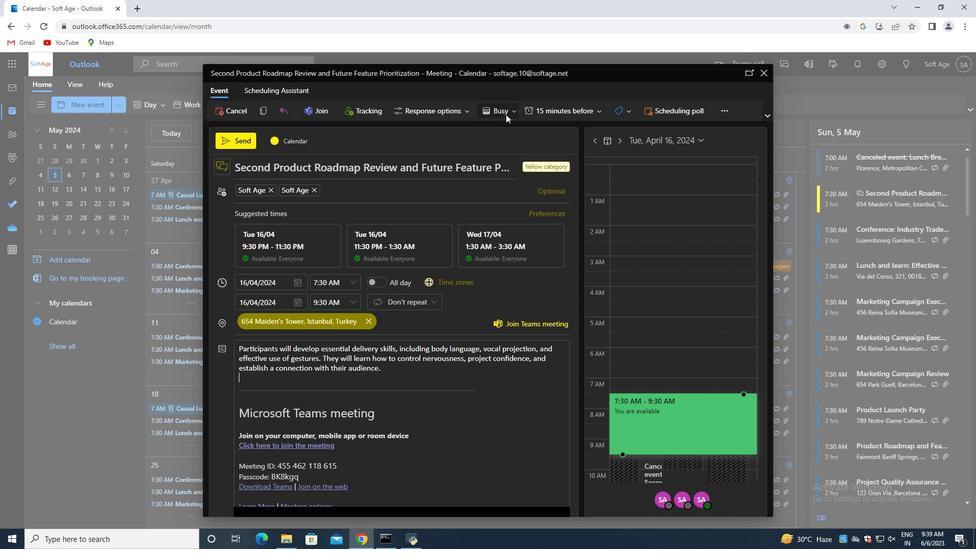 
Action: Mouse pressed left at (506, 113)
Screenshot: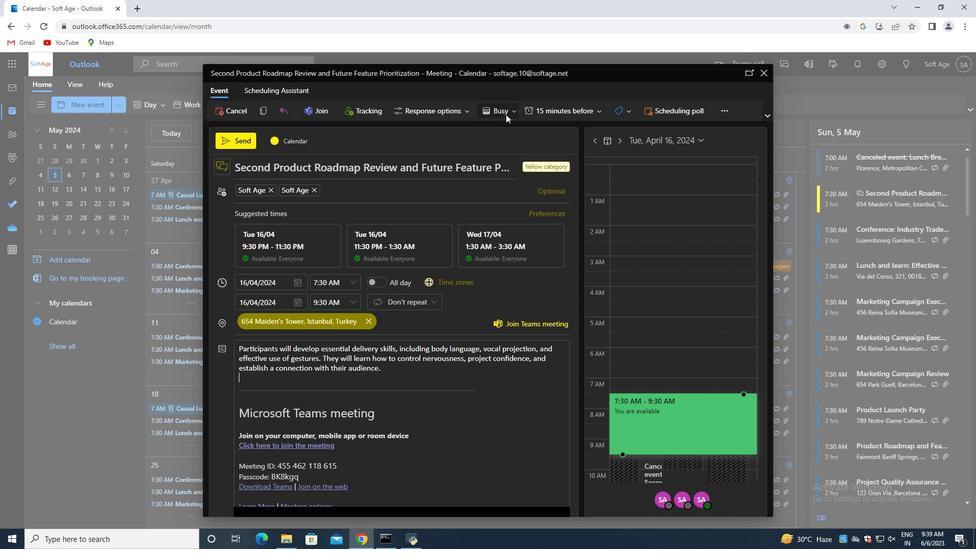 
Action: Mouse moved to (462, 203)
Screenshot: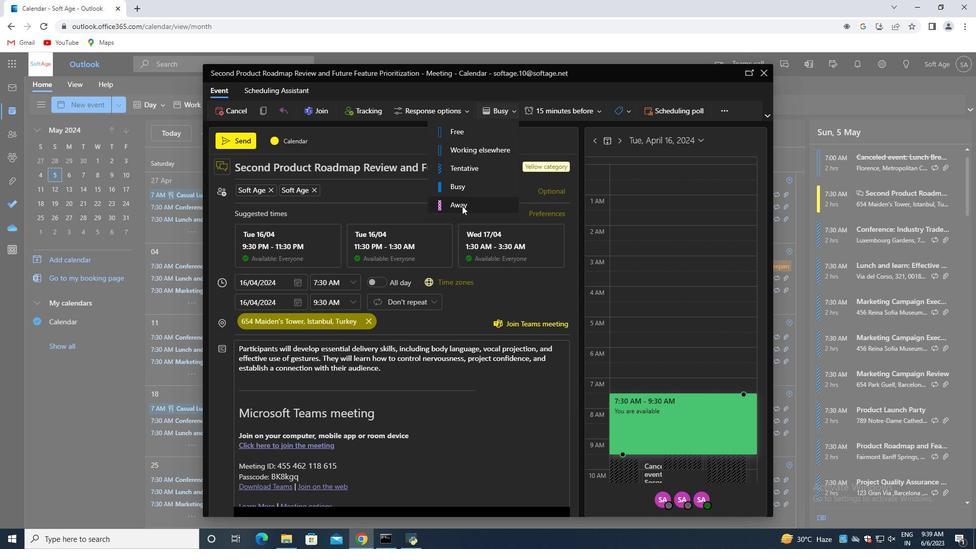 
Action: Mouse pressed left at (462, 203)
Screenshot: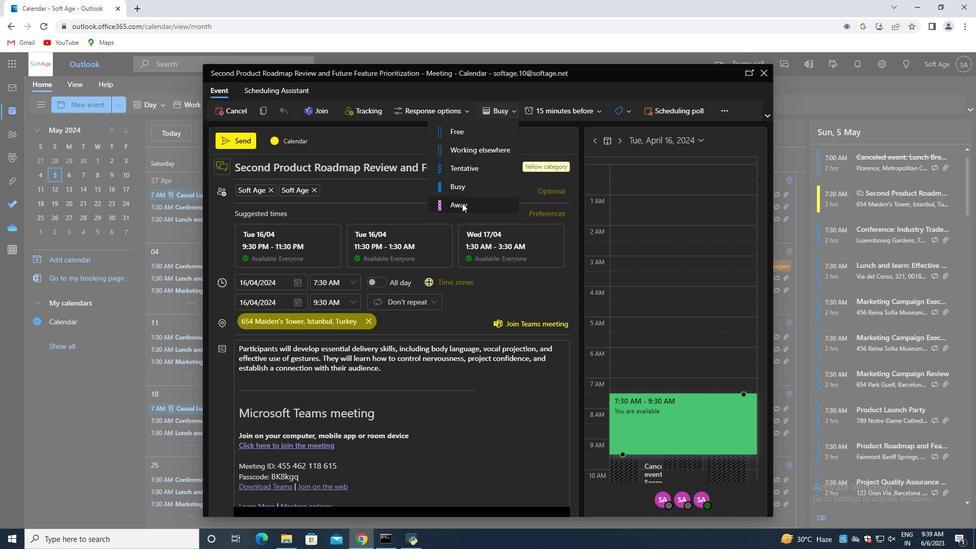
Action: Mouse moved to (391, 369)
Screenshot: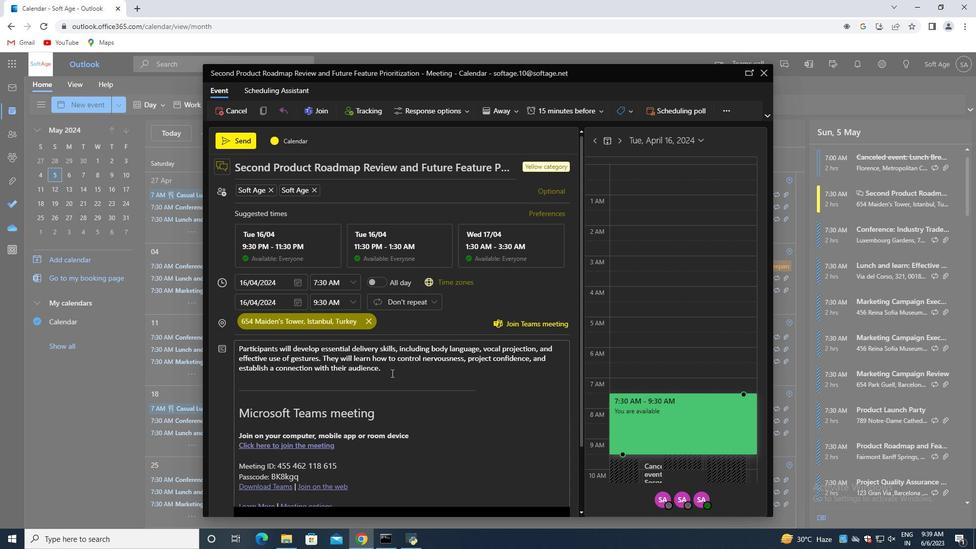
Action: Mouse pressed left at (391, 369)
Screenshot: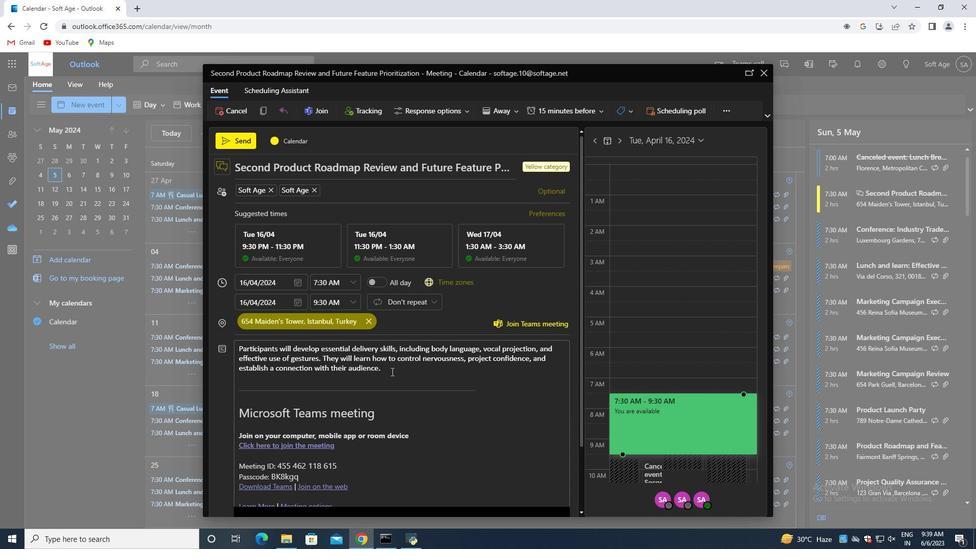 
Action: Mouse moved to (381, 419)
Screenshot: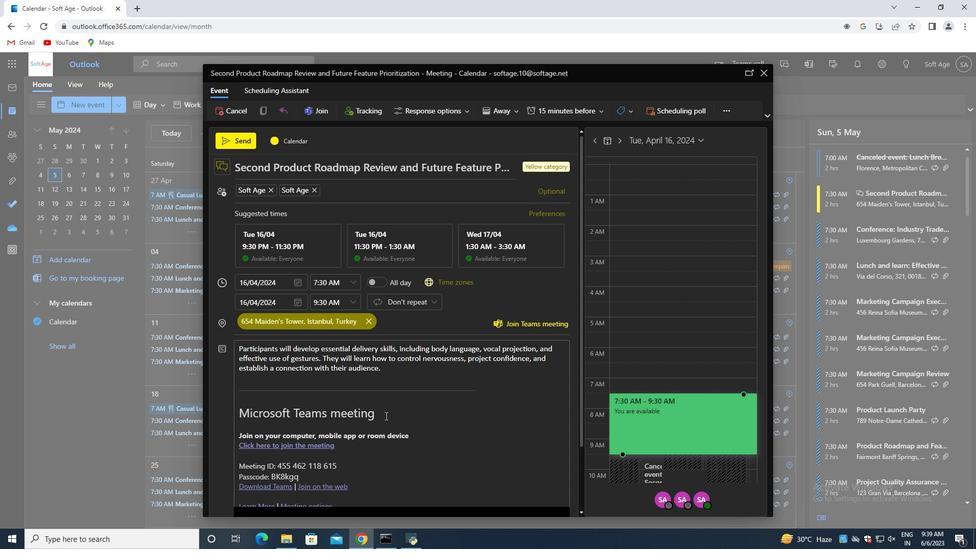 
Action: Mouse scrolled (383, 417) with delta (0, 0)
Screenshot: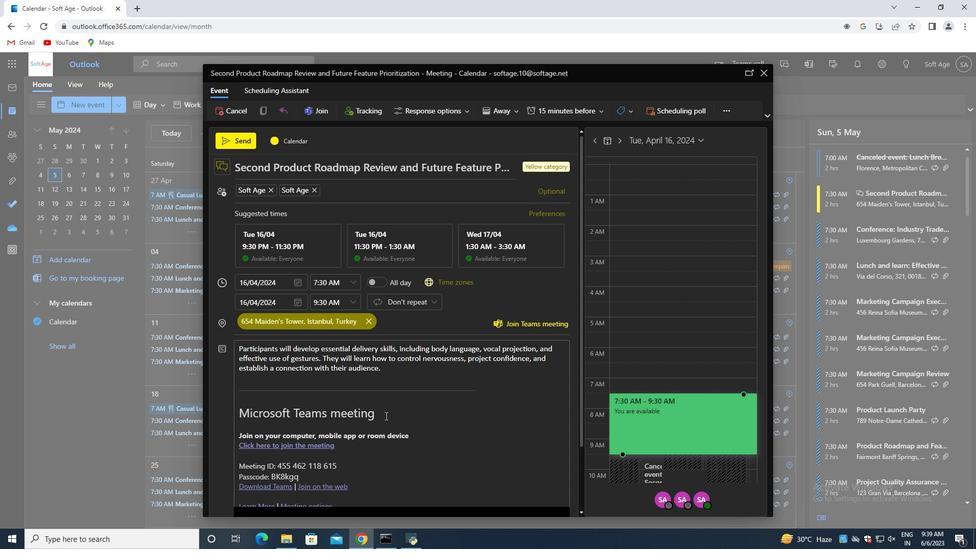 
Action: Mouse scrolled (381, 418) with delta (0, 0)
Screenshot: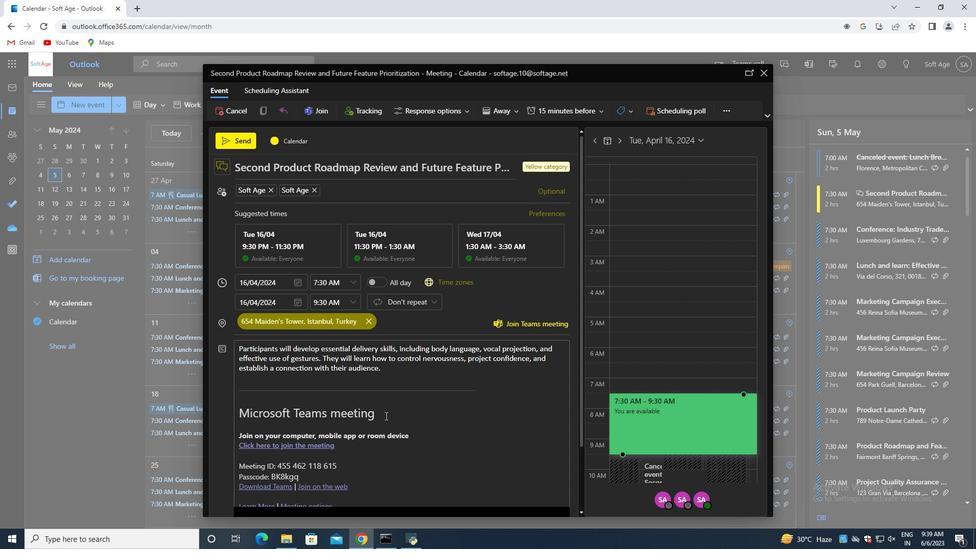 
Action: Mouse moved to (381, 419)
Screenshot: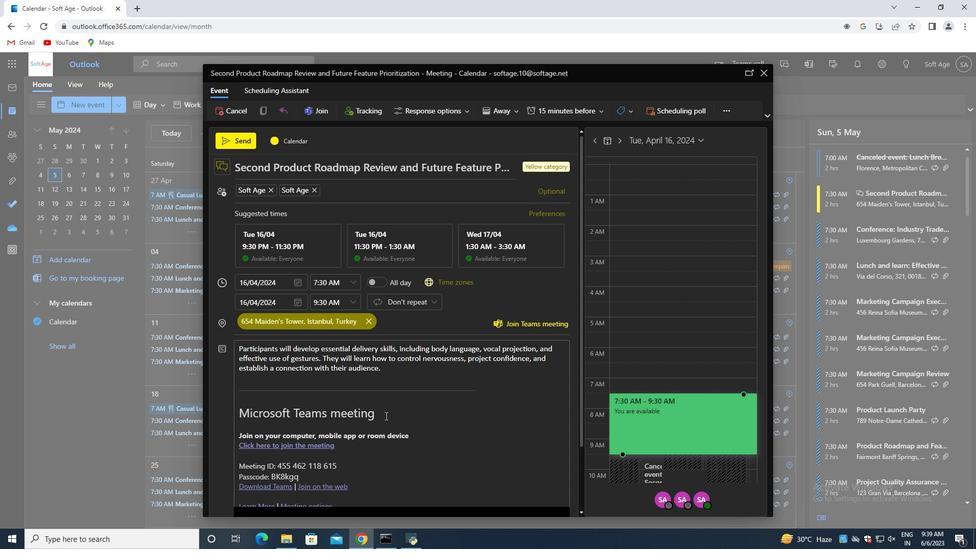 
Action: Mouse scrolled (381, 418) with delta (0, 0)
Screenshot: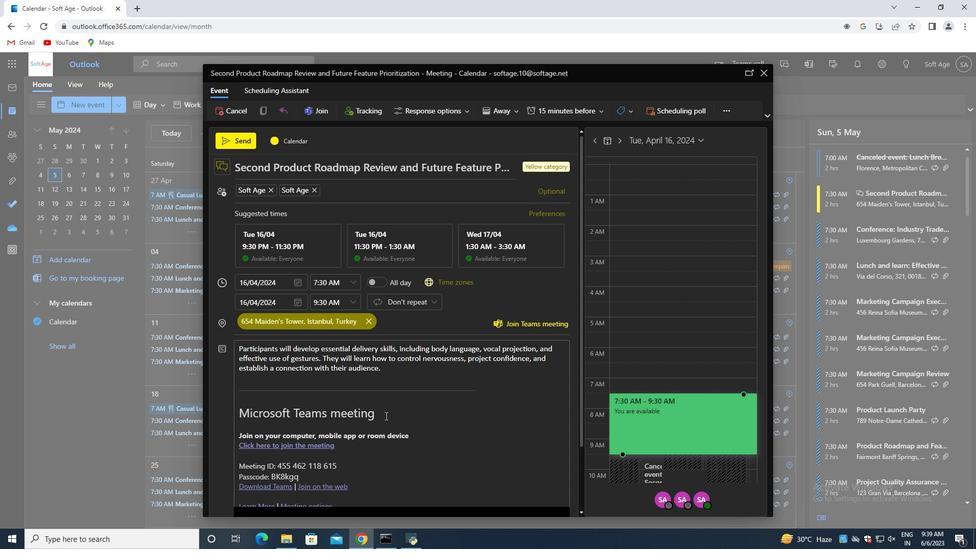 
Action: Mouse moved to (380, 420)
Screenshot: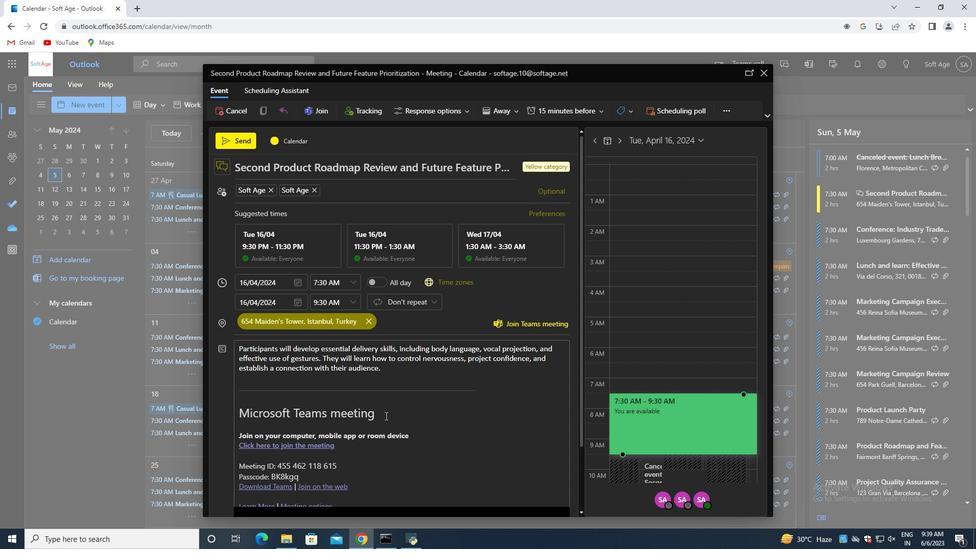 
Action: Mouse scrolled (380, 419) with delta (0, 0)
Screenshot: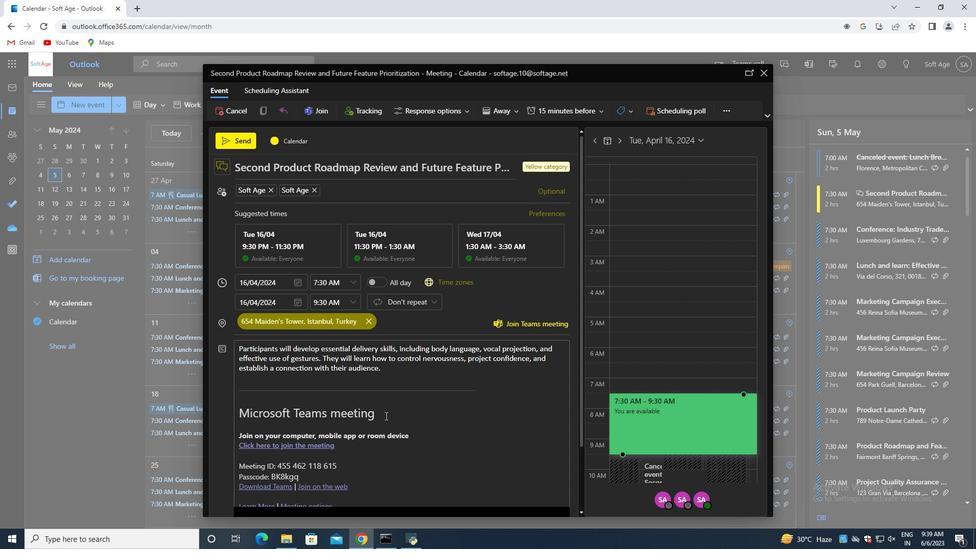 
Action: Mouse moved to (290, 492)
Screenshot: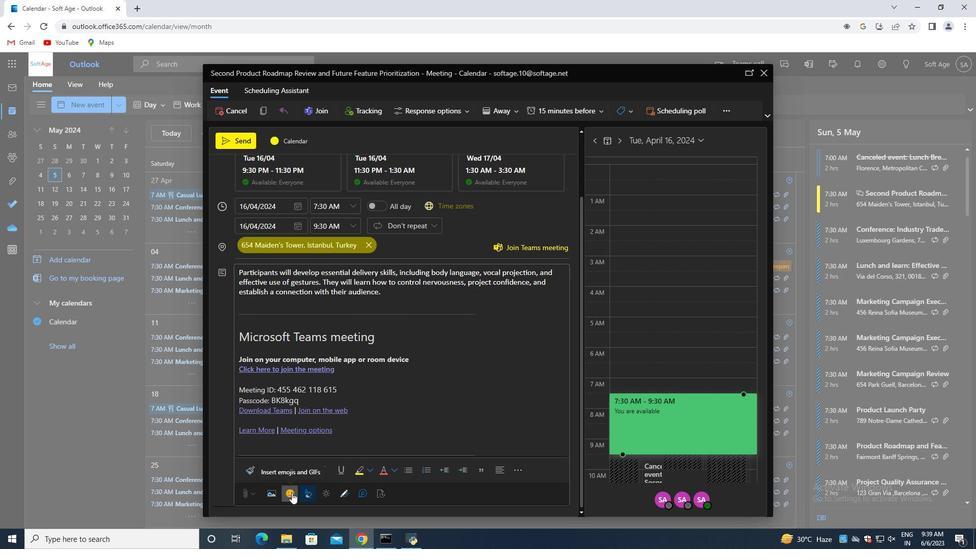 
Action: Mouse pressed left at (290, 492)
Screenshot: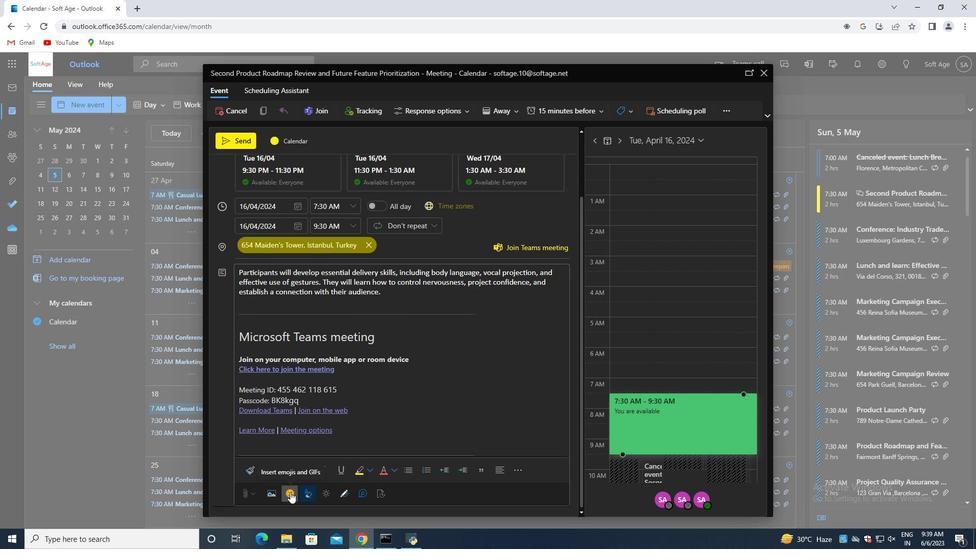 
Action: Mouse moved to (735, 217)
Screenshot: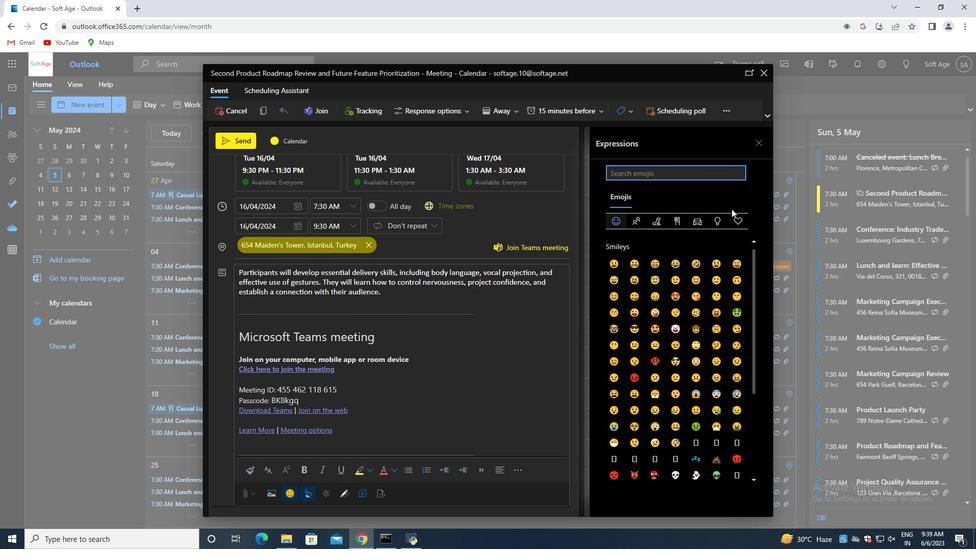 
Action: Mouse pressed left at (735, 217)
Screenshot: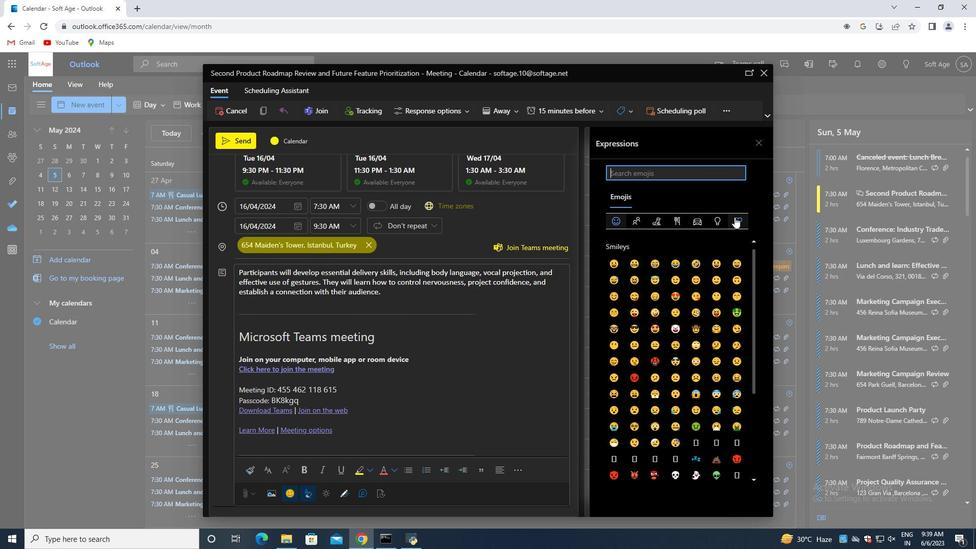 
Action: Mouse moved to (695, 262)
Screenshot: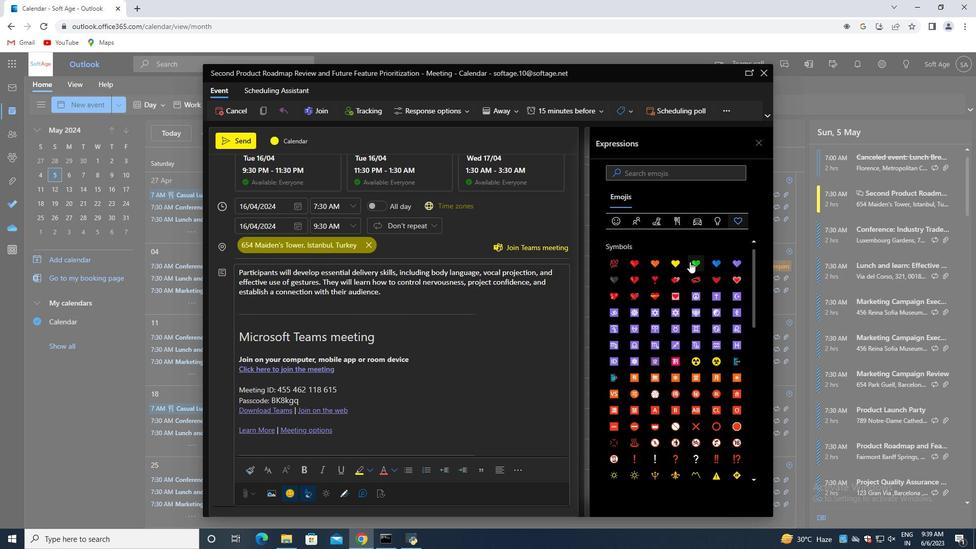 
Action: Mouse pressed left at (695, 262)
Screenshot: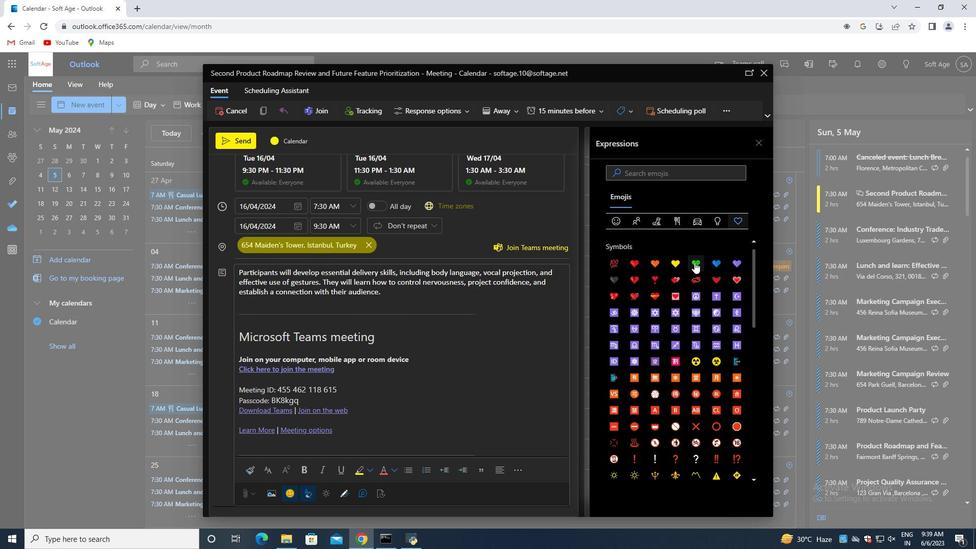 
Action: Mouse moved to (406, 311)
Screenshot: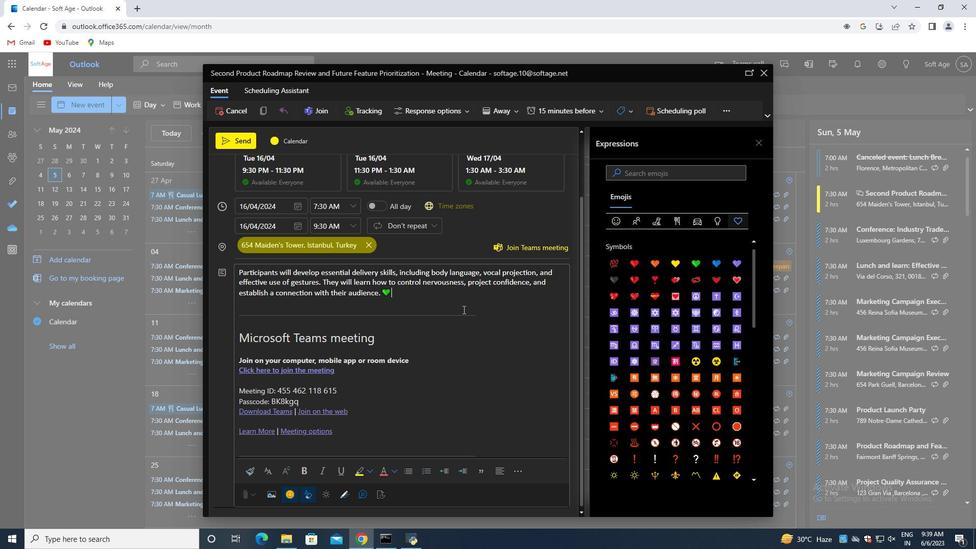 
Action: Mouse scrolled (406, 311) with delta (0, 0)
Screenshot: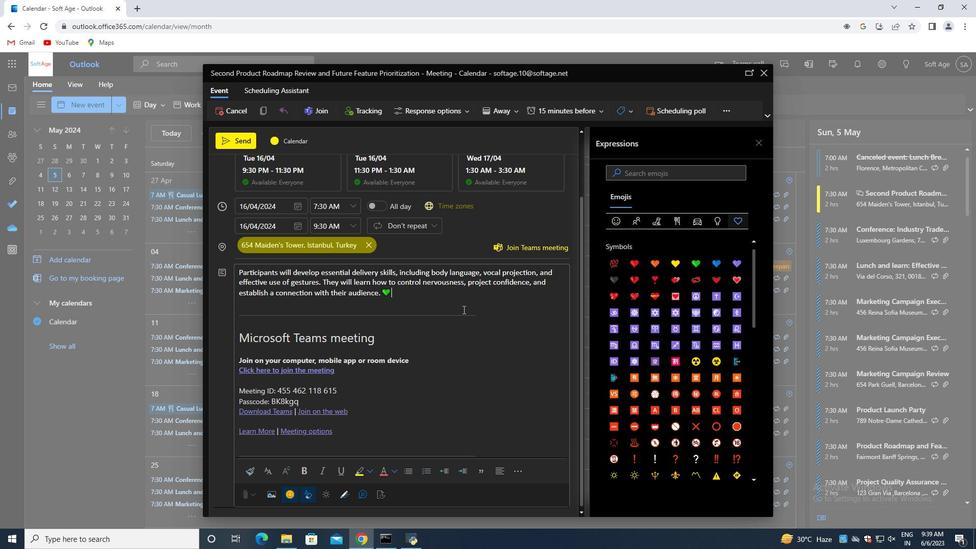 
Action: Mouse scrolled (406, 311) with delta (0, 0)
Screenshot: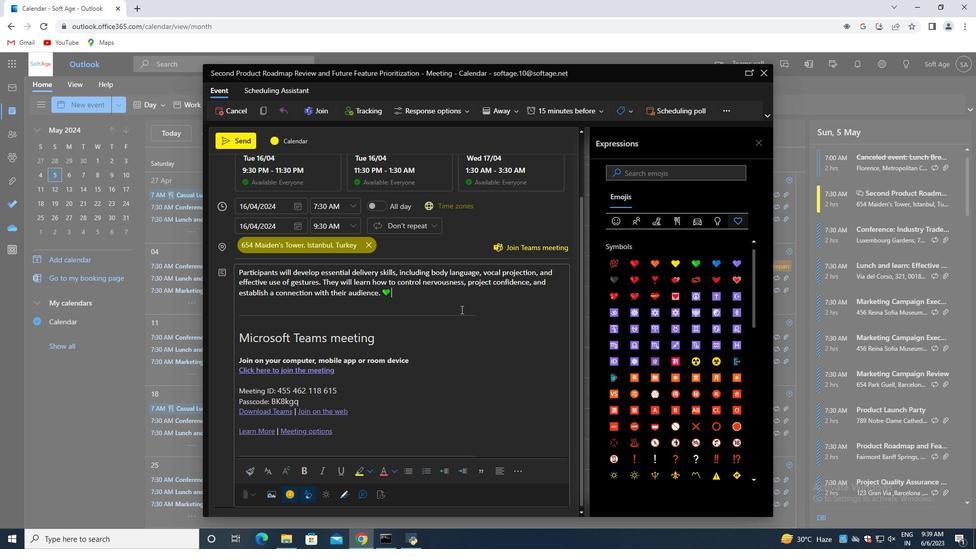 
Action: Mouse scrolled (406, 311) with delta (0, 0)
Screenshot: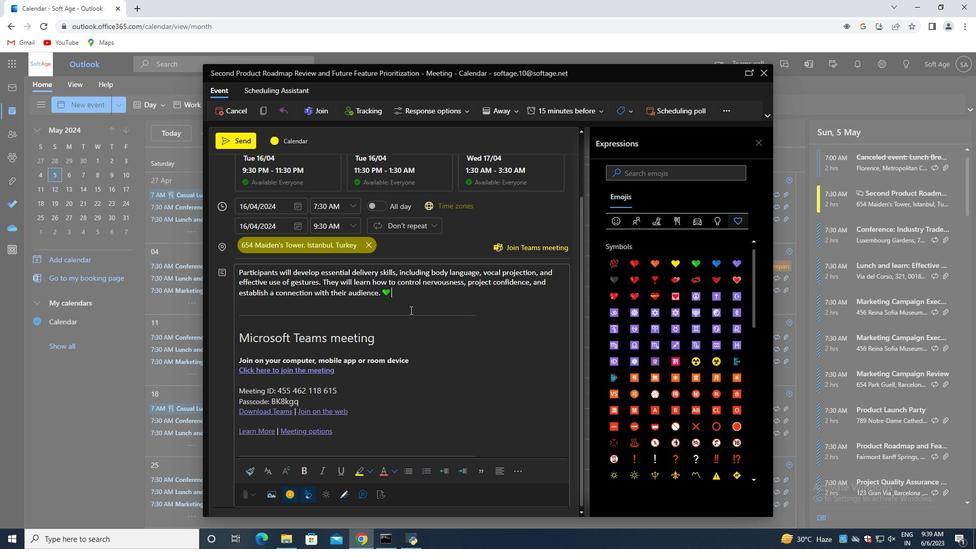 
Action: Mouse moved to (341, 192)
Screenshot: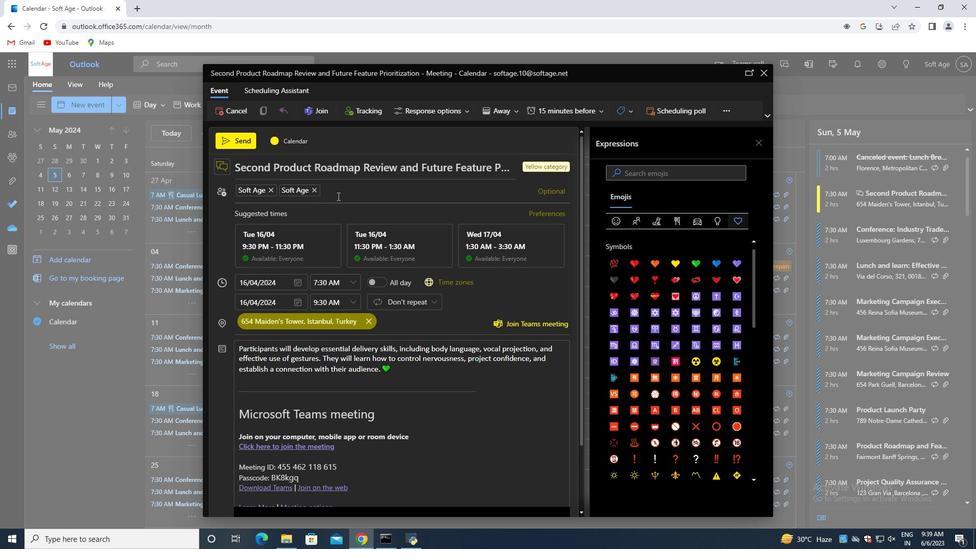 
Action: Mouse pressed left at (341, 192)
Screenshot: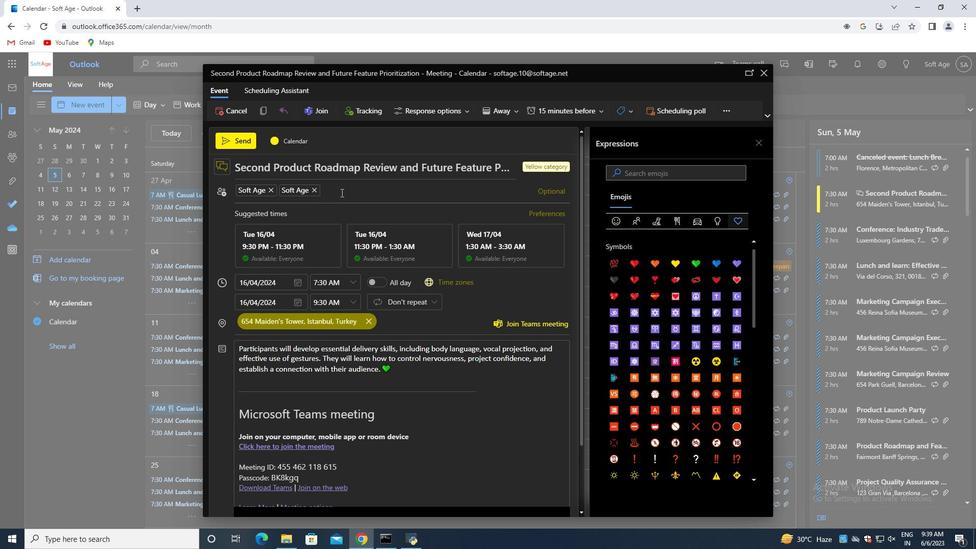 
Action: Key pressed softage.2<Key.shift>@softage.net<Key.enter>
Screenshot: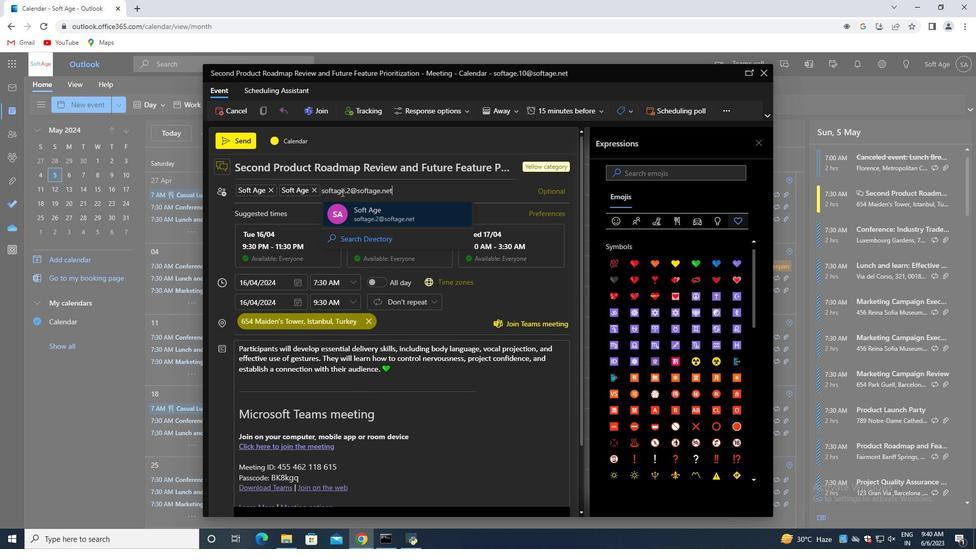 
Action: Mouse moved to (395, 371)
Screenshot: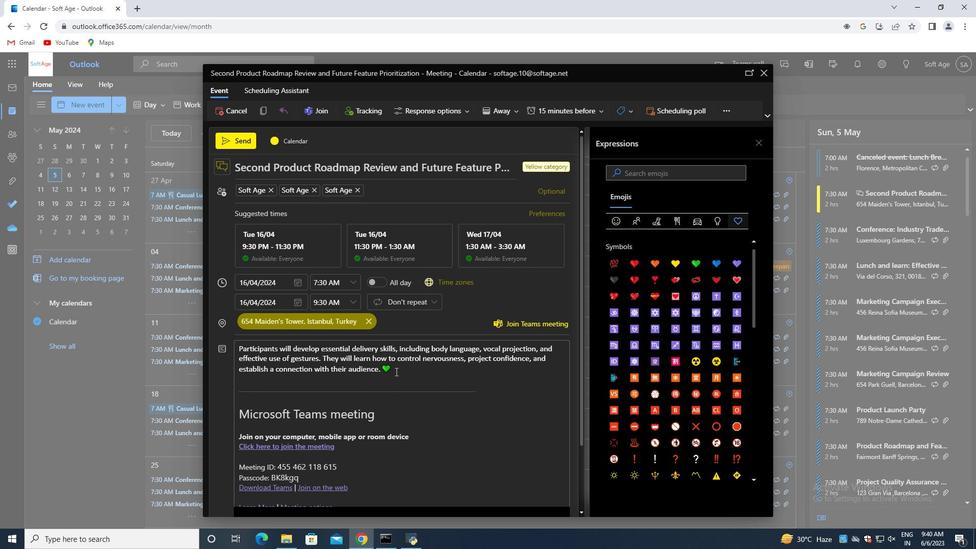 
Action: Mouse pressed left at (395, 371)
Screenshot: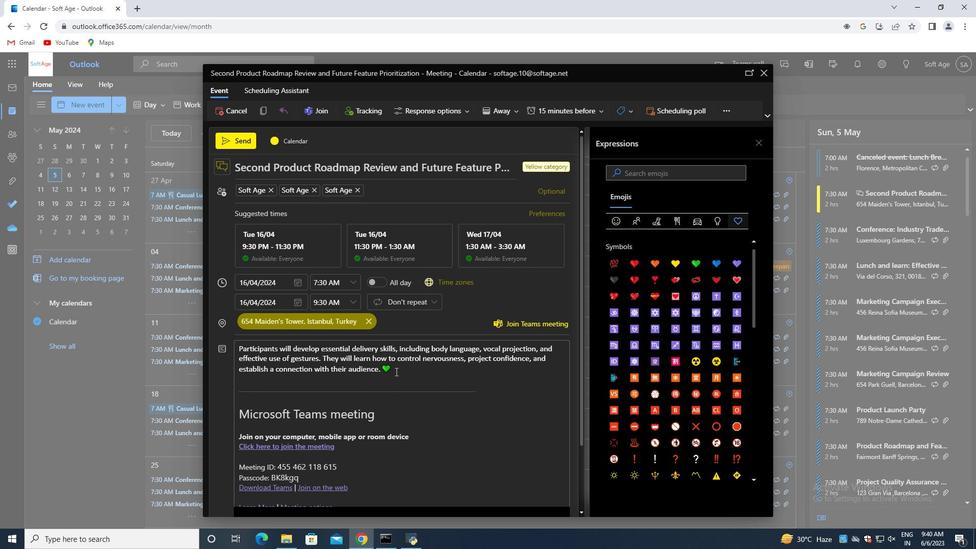 
Action: Mouse moved to (491, 421)
Screenshot: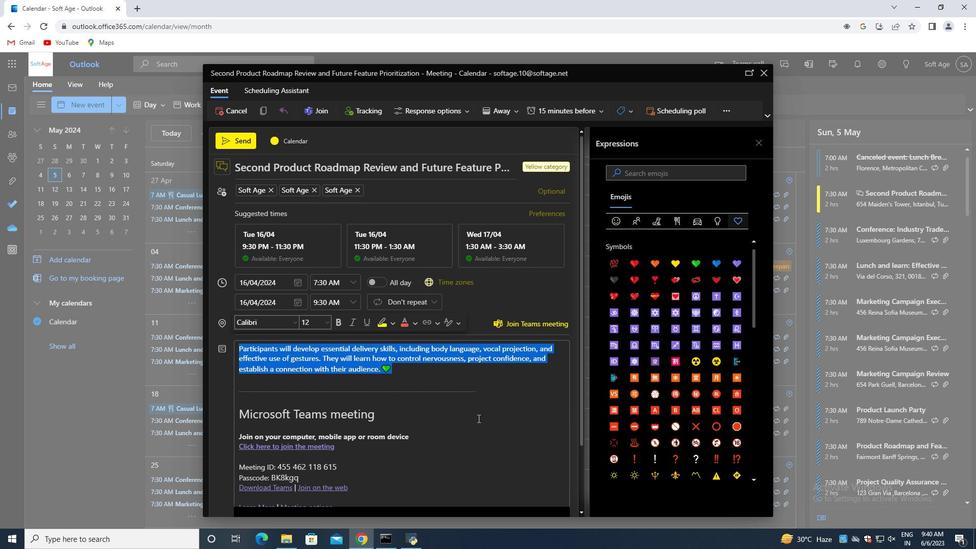 
Action: Mouse scrolled (491, 421) with delta (0, 0)
Screenshot: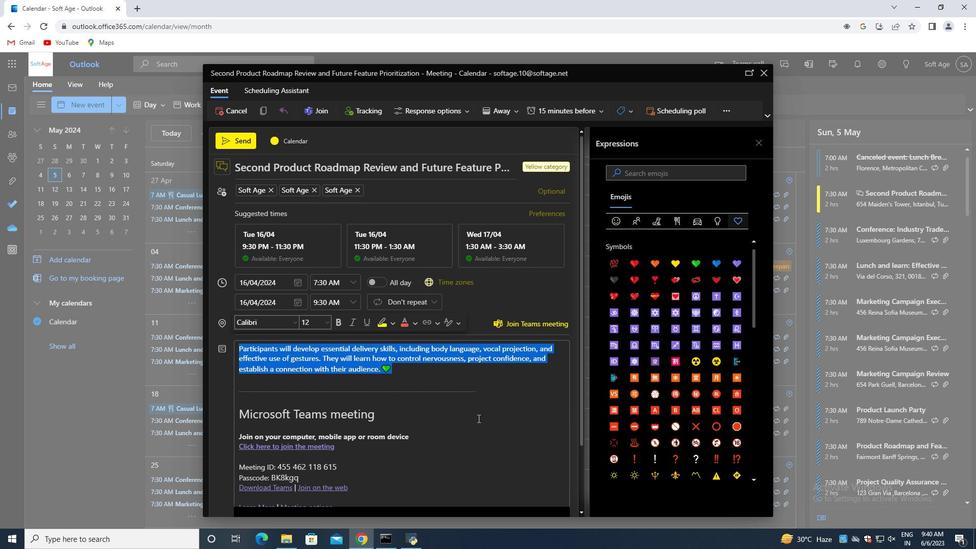 
Action: Mouse moved to (491, 422)
Screenshot: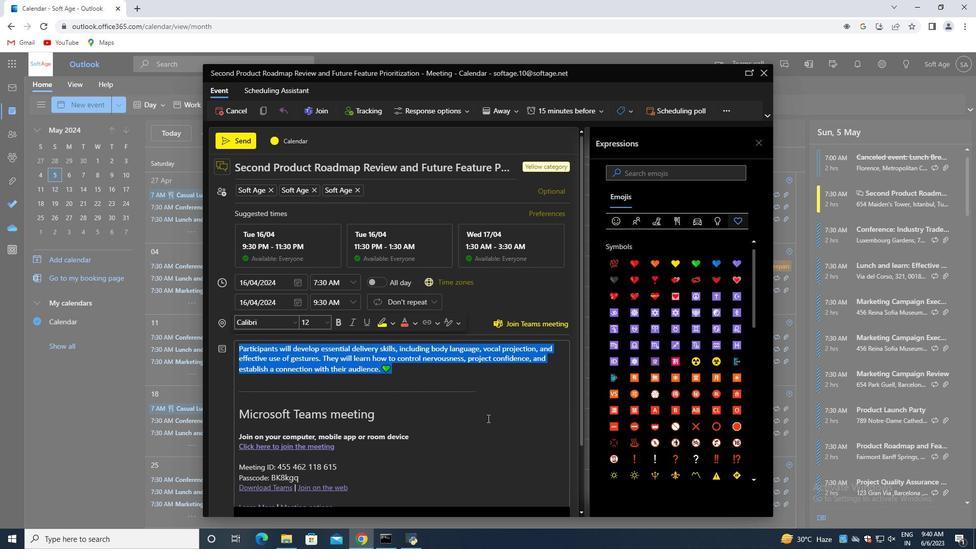 
Action: Mouse scrolled (491, 421) with delta (0, 0)
Screenshot: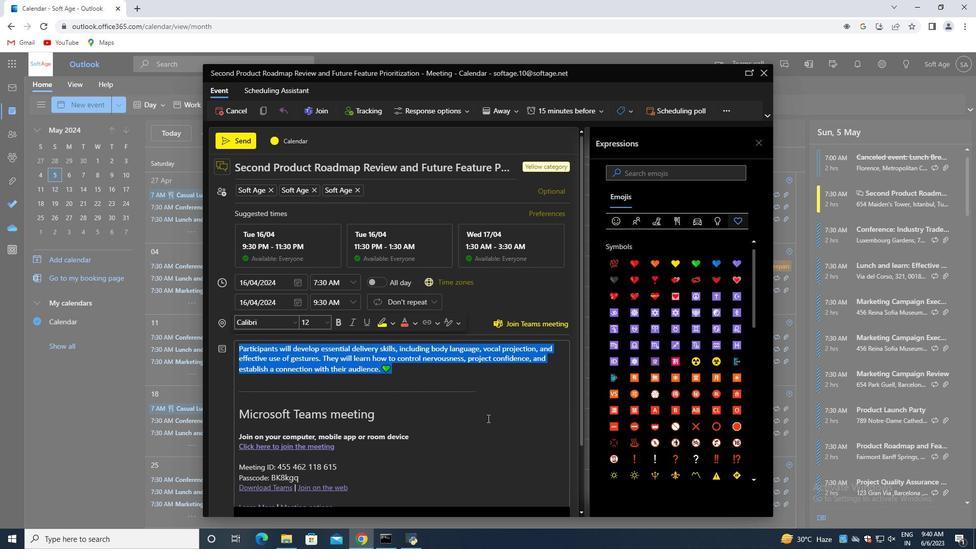 
Action: Mouse scrolled (491, 421) with delta (0, 0)
Screenshot: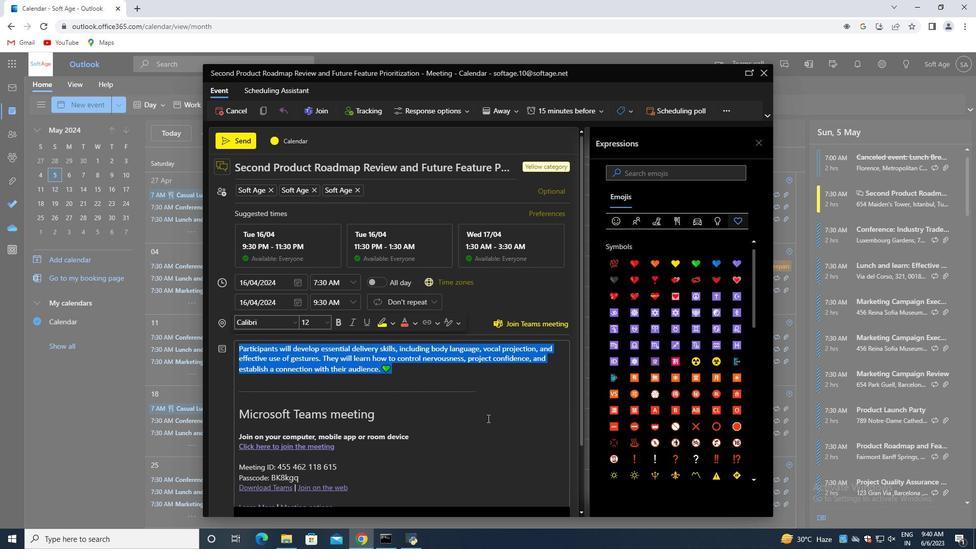 
Action: Mouse scrolled (491, 421) with delta (0, 0)
Screenshot: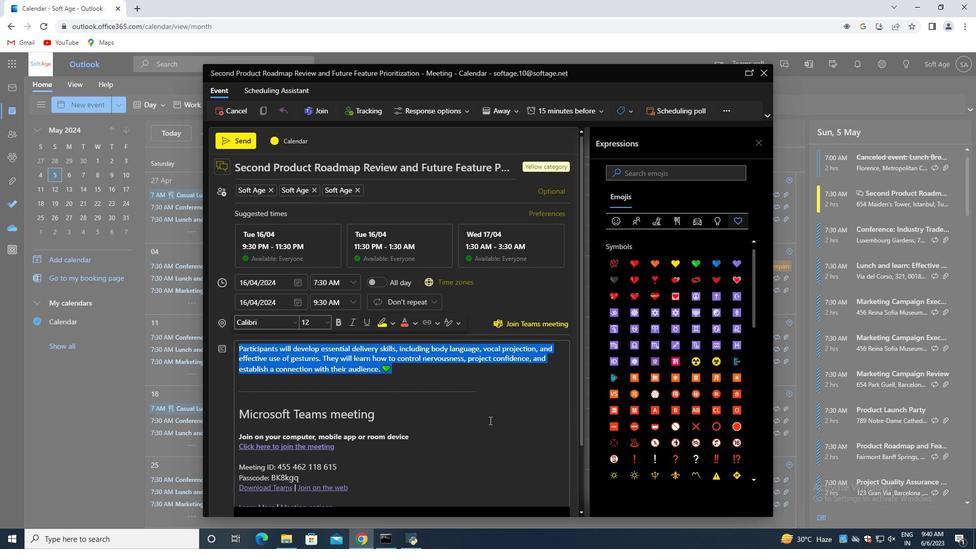 
Action: Mouse moved to (524, 467)
Screenshot: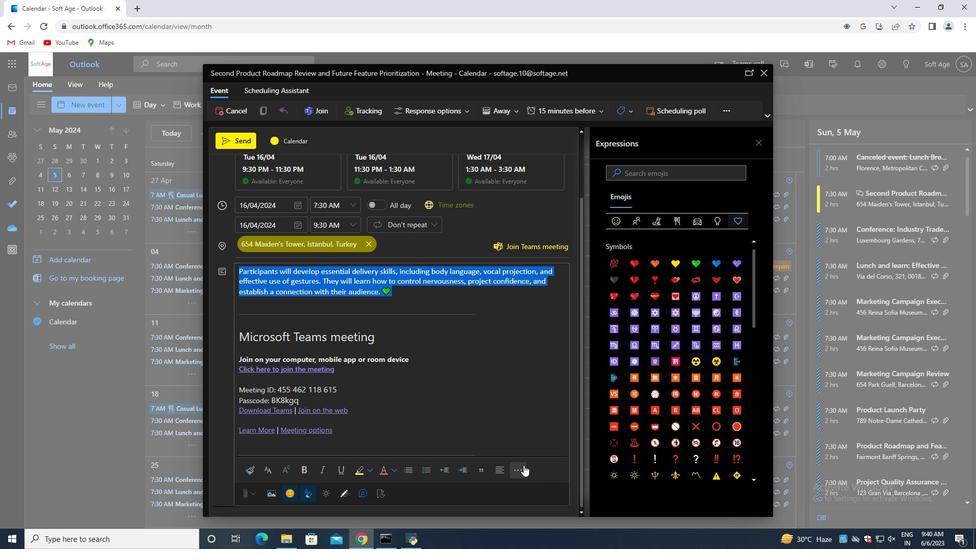 
Action: Mouse pressed left at (524, 467)
Screenshot: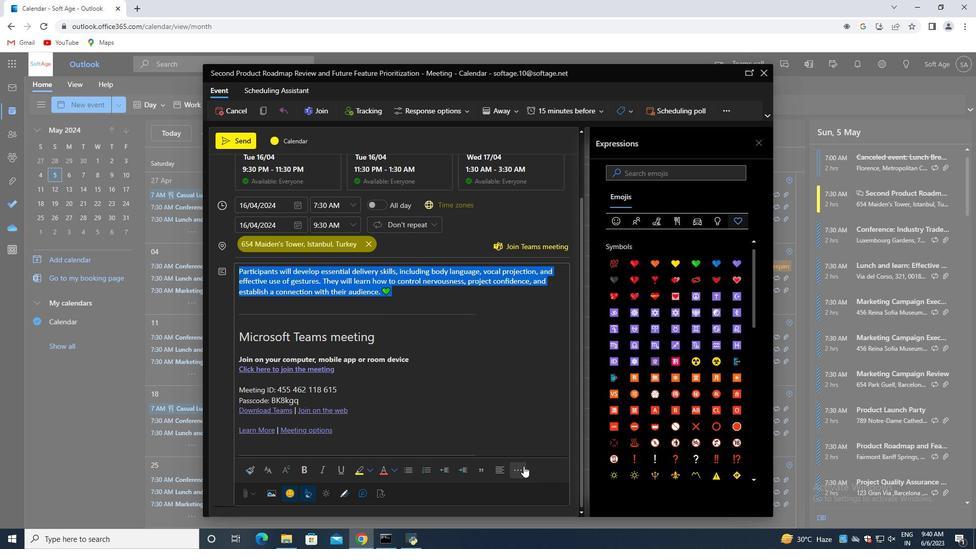 
Action: Mouse moved to (518, 395)
Screenshot: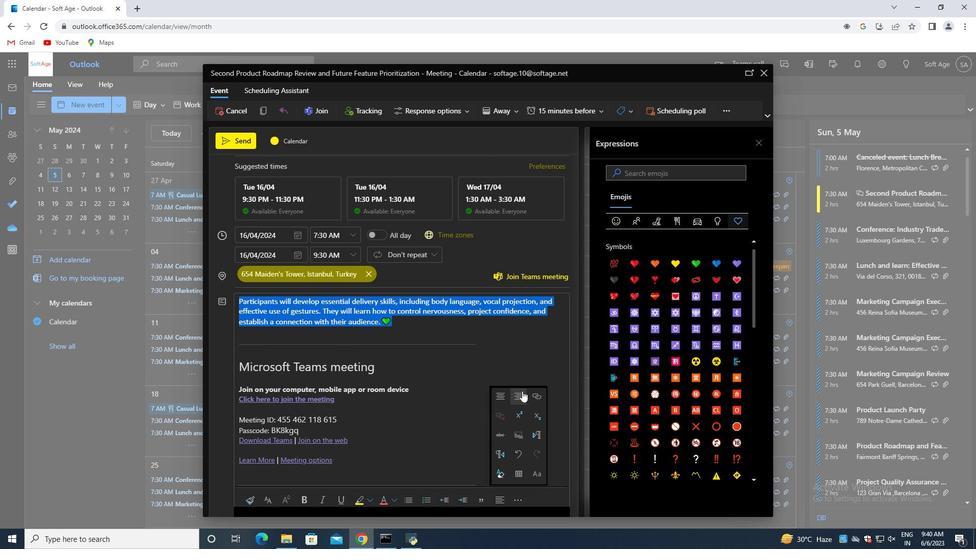
Action: Mouse pressed left at (518, 395)
Screenshot: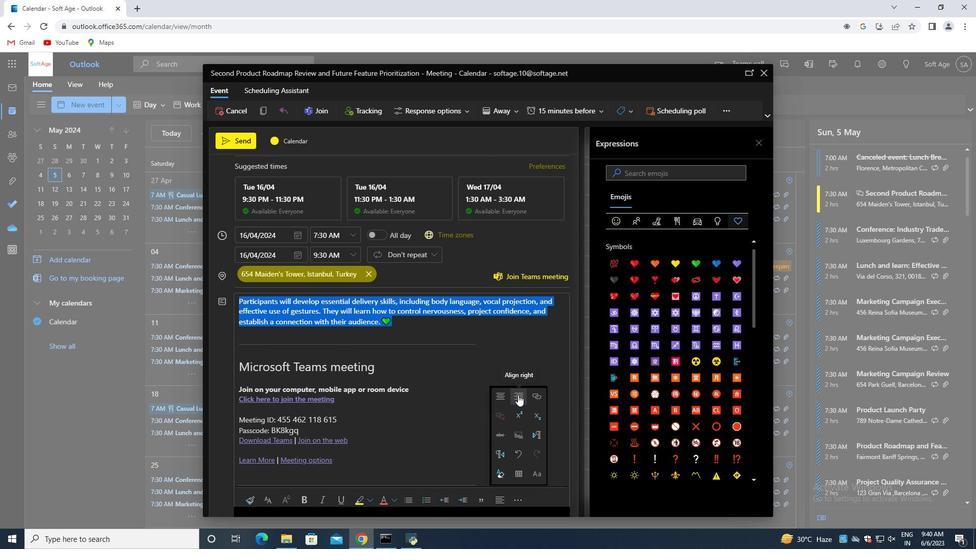 
Action: Mouse moved to (394, 386)
Screenshot: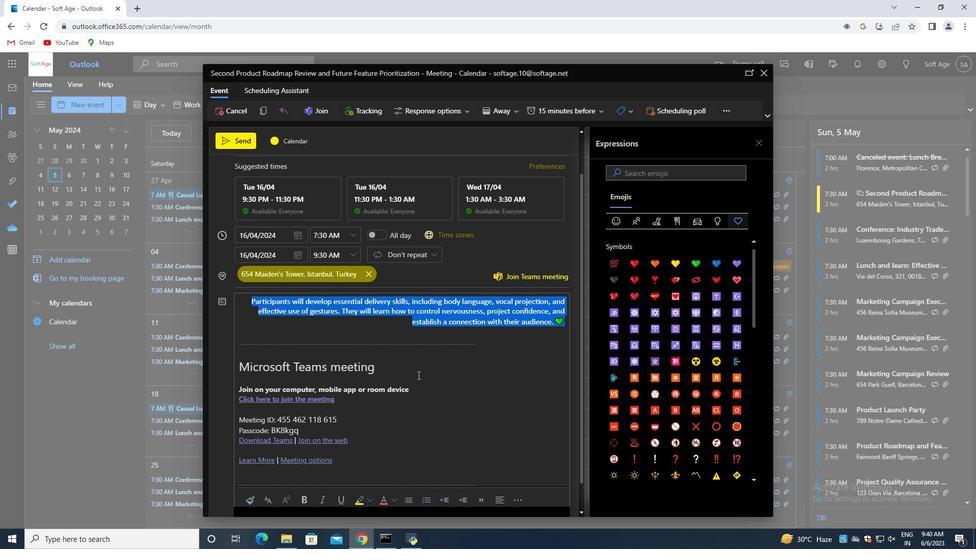 
Action: Mouse scrolled (394, 385) with delta (0, 0)
Screenshot: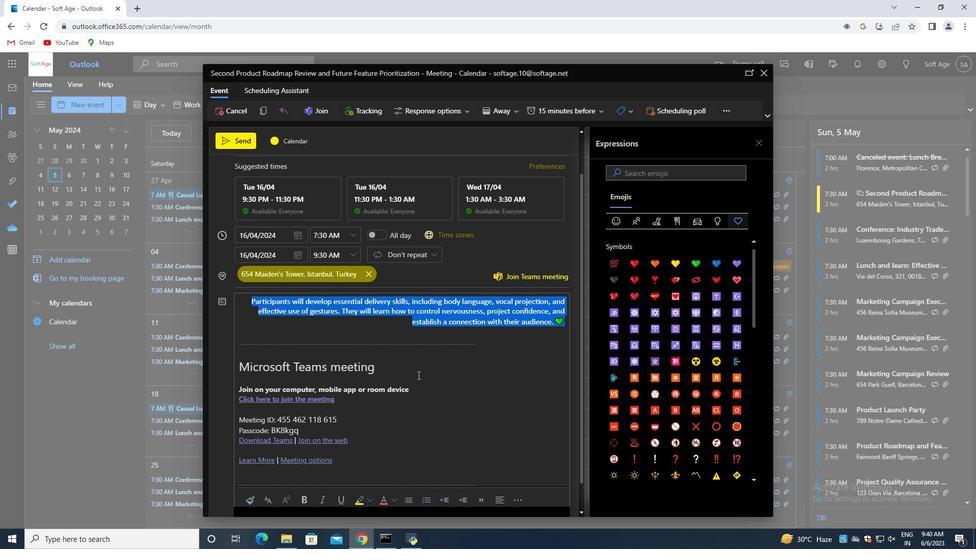 
Action: Mouse moved to (393, 469)
Screenshot: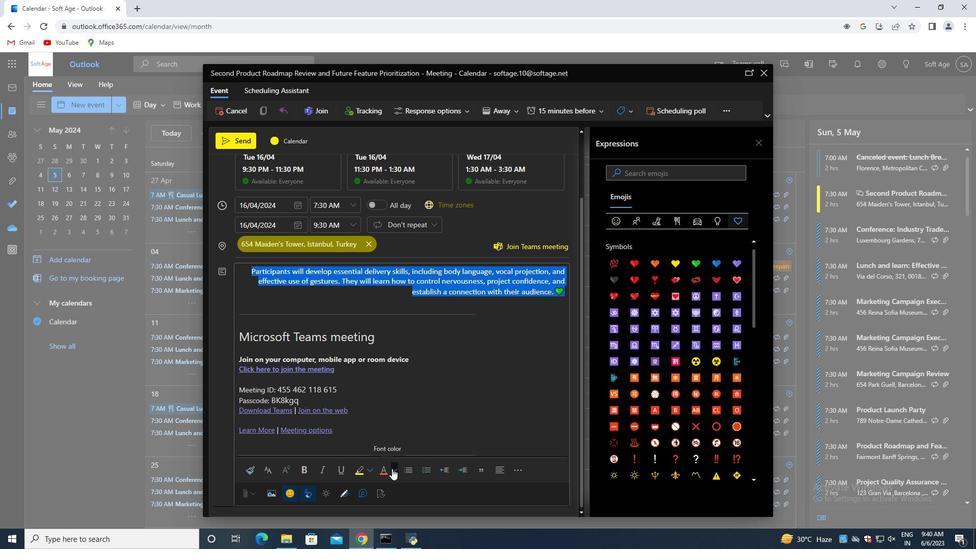 
Action: Mouse pressed left at (393, 469)
Screenshot: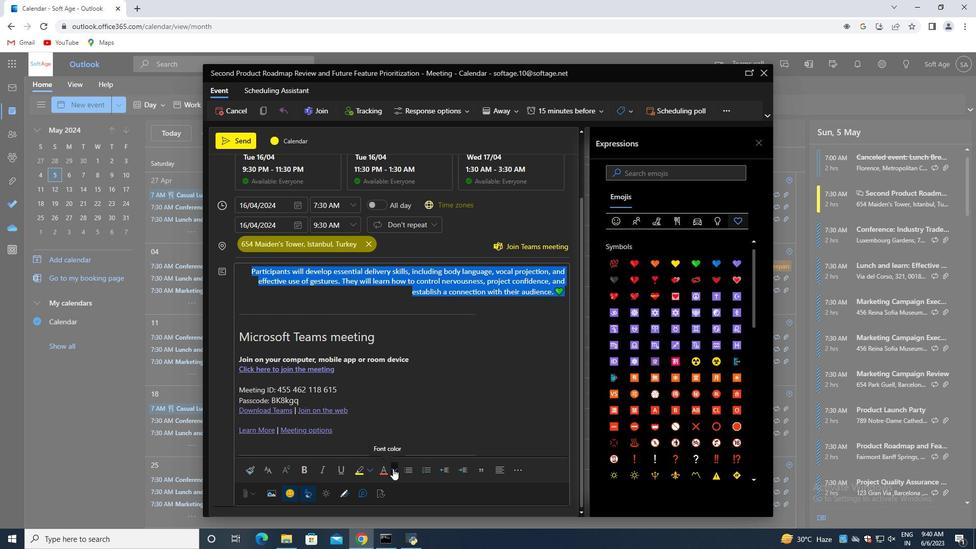 
Action: Mouse moved to (471, 393)
Screenshot: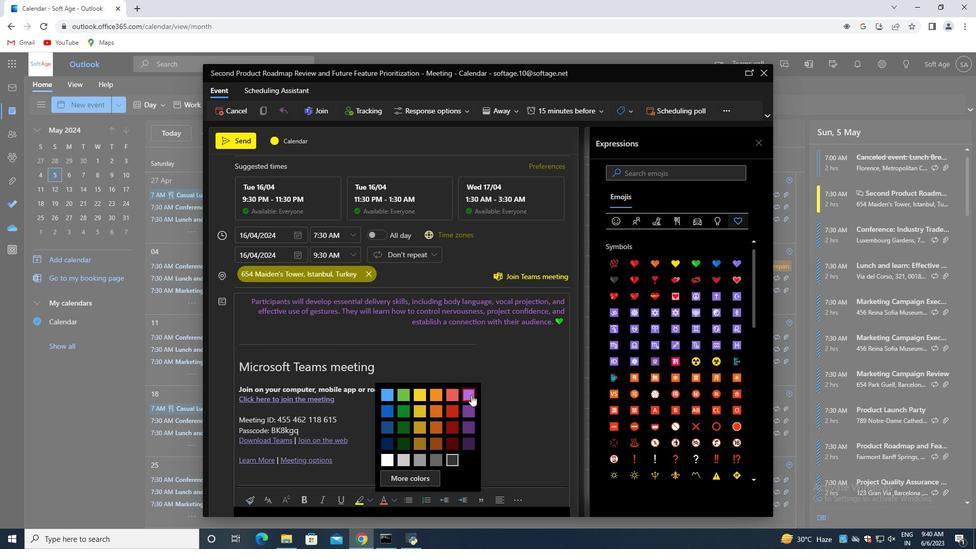 
Action: Mouse pressed left at (471, 393)
Screenshot: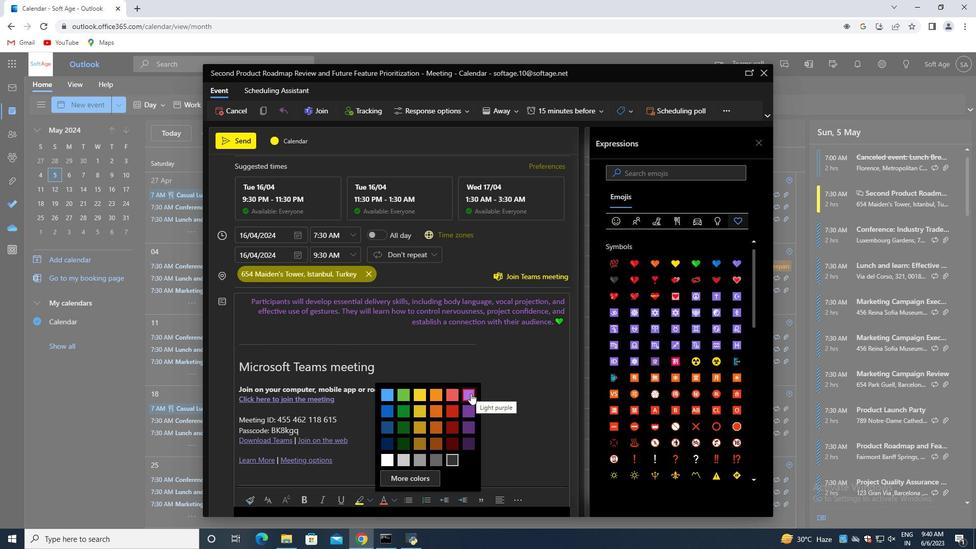 
Action: Mouse moved to (510, 341)
Screenshot: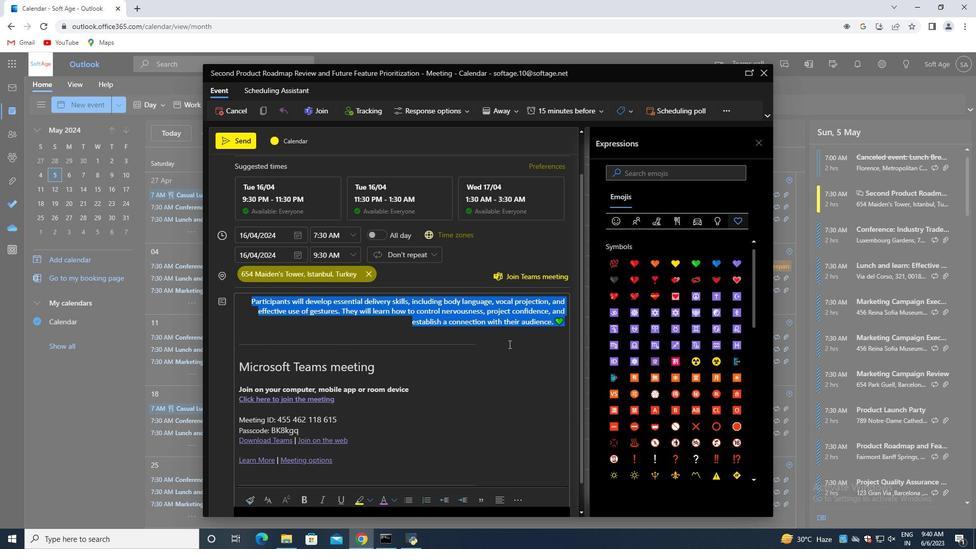 
Action: Mouse pressed left at (510, 341)
Screenshot: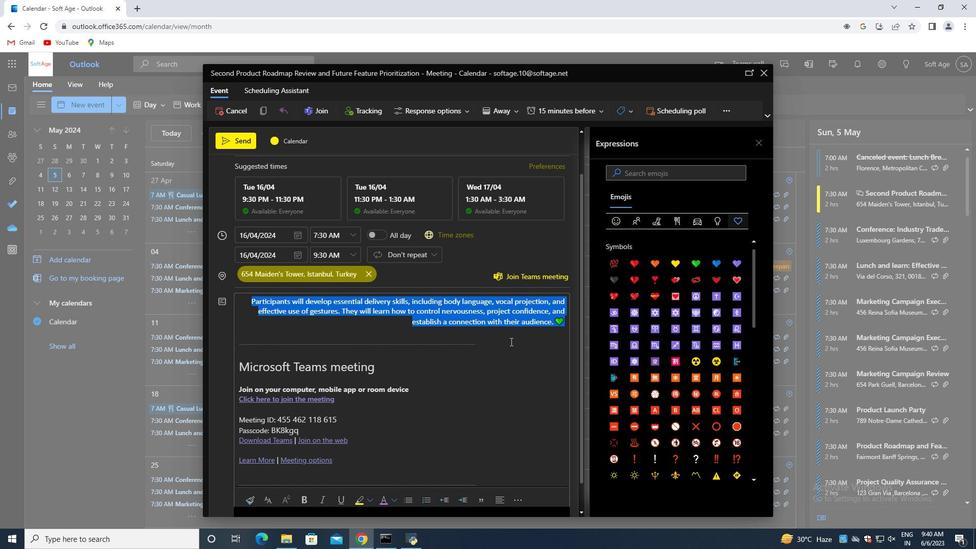 
Action: Mouse scrolled (510, 342) with delta (0, 0)
Screenshot: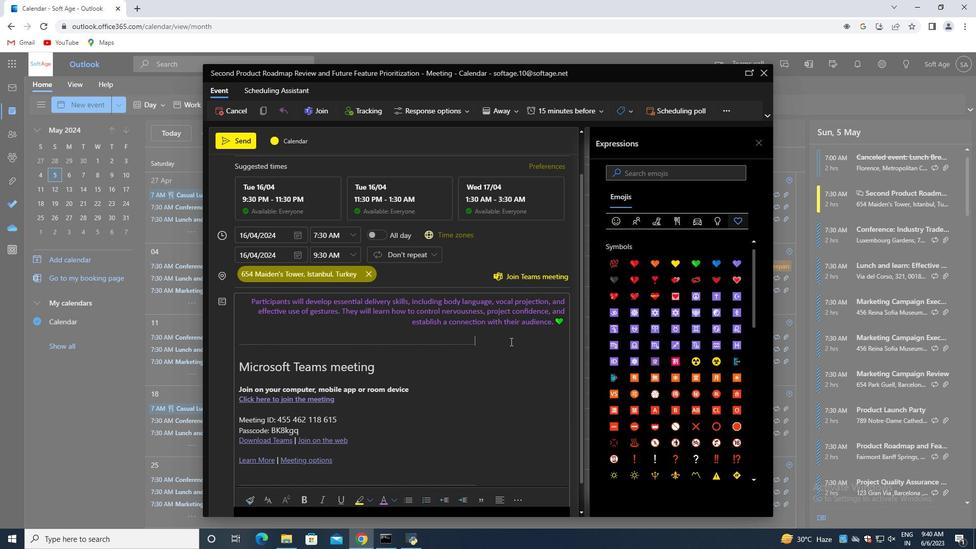 
Action: Mouse scrolled (510, 342) with delta (0, 0)
Screenshot: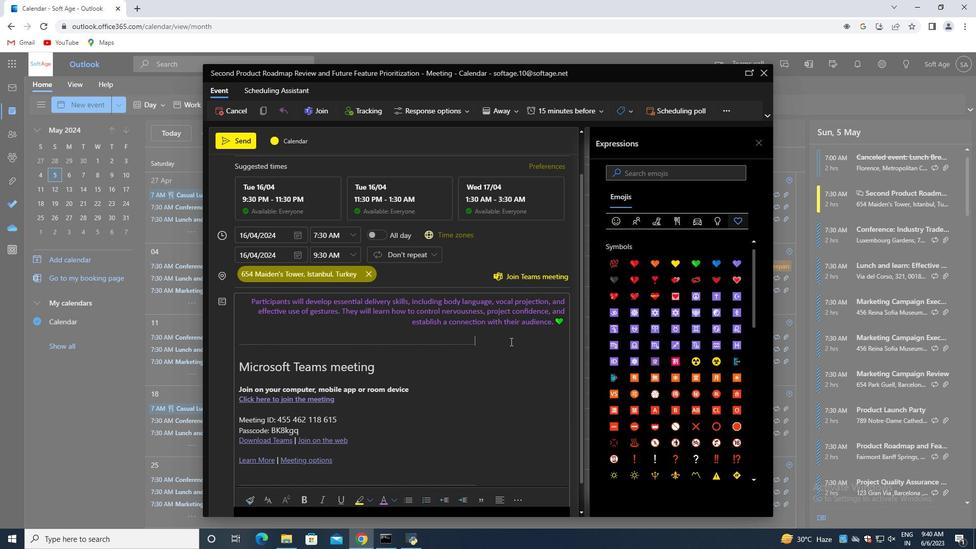 
Action: Mouse scrolled (510, 342) with delta (0, 0)
Screenshot: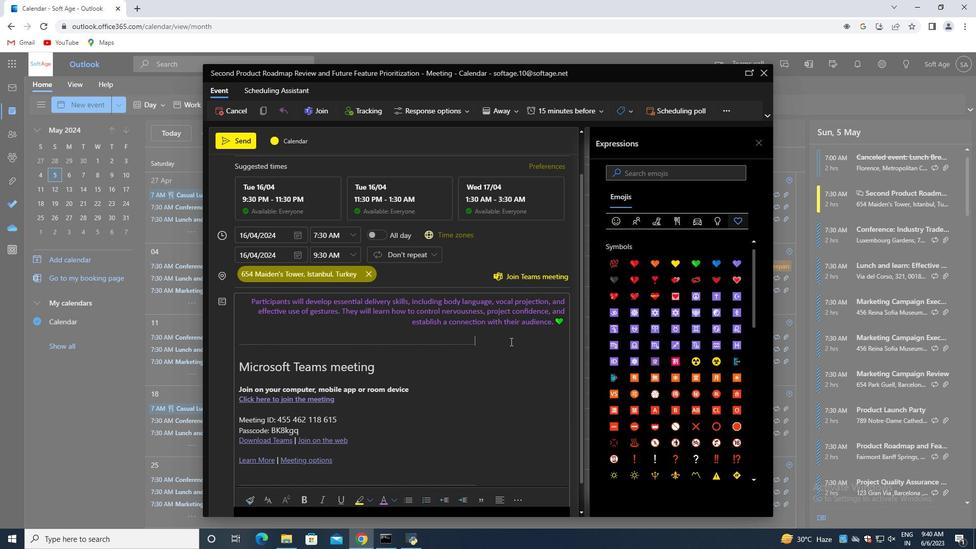 
Action: Mouse scrolled (510, 342) with delta (0, 0)
Screenshot: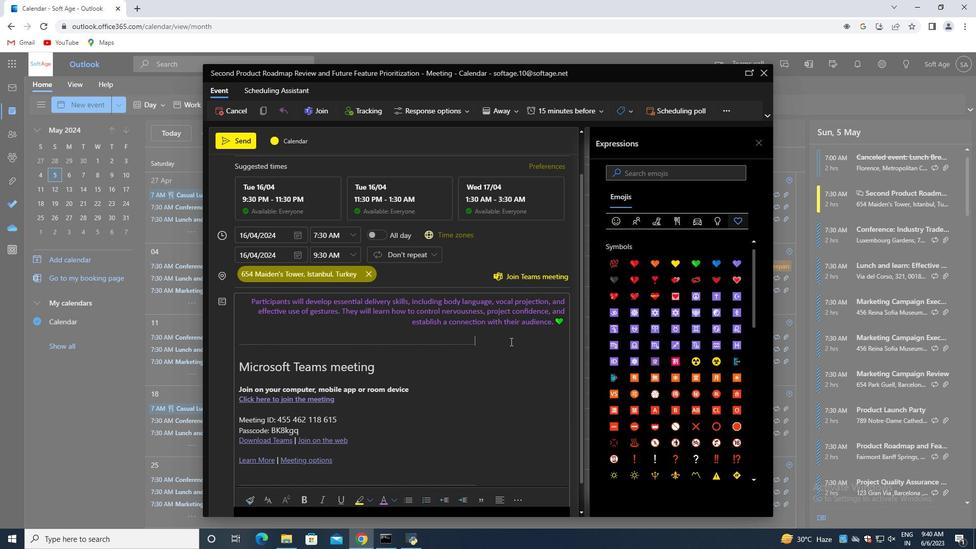 
Action: Mouse moved to (223, 164)
Screenshot: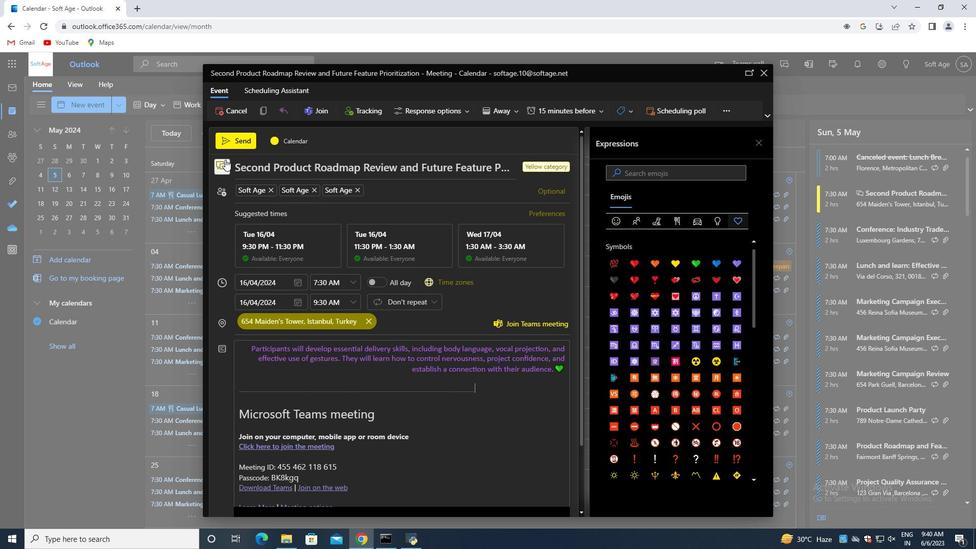 
Action: Mouse pressed left at (223, 164)
Screenshot: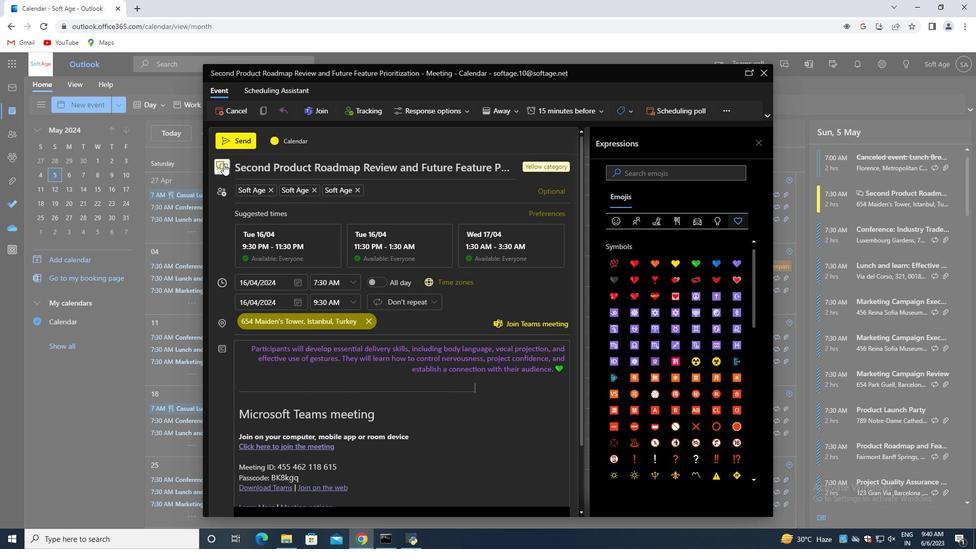 
Action: Mouse moved to (237, 139)
Screenshot: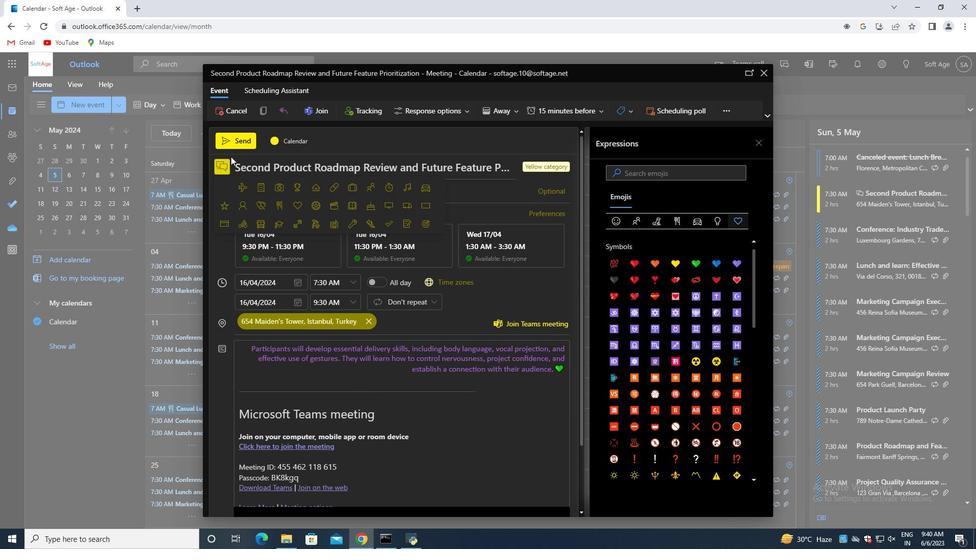 
Action: Mouse pressed left at (237, 139)
Screenshot: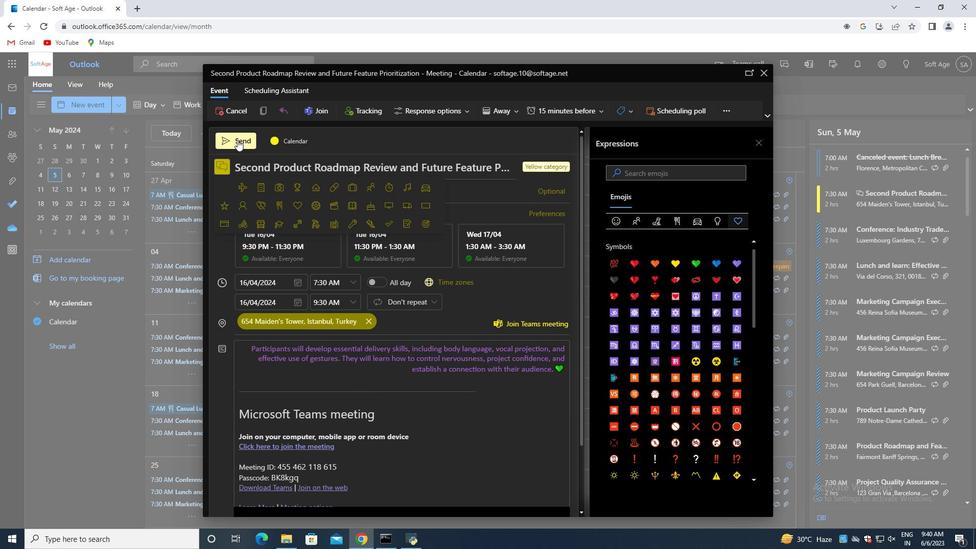 
